 Task: Create in the project AztecTech and in the Backlog issue 'Integrate a new location-based feature into an existing mobile application to enhance user experience and personalization' a child issue 'Data access policy auditing and remediation', and assign it to team member softage.4@softage.net. Create in the project AztecTech and in the Backlog issue 'Develop a new tool for automated testing of web application database performance and scalability' a child issue 'Serverless computing application performance testing and reporting', and assign it to team member softage.1@softage.net
Action: Mouse moved to (188, 56)
Screenshot: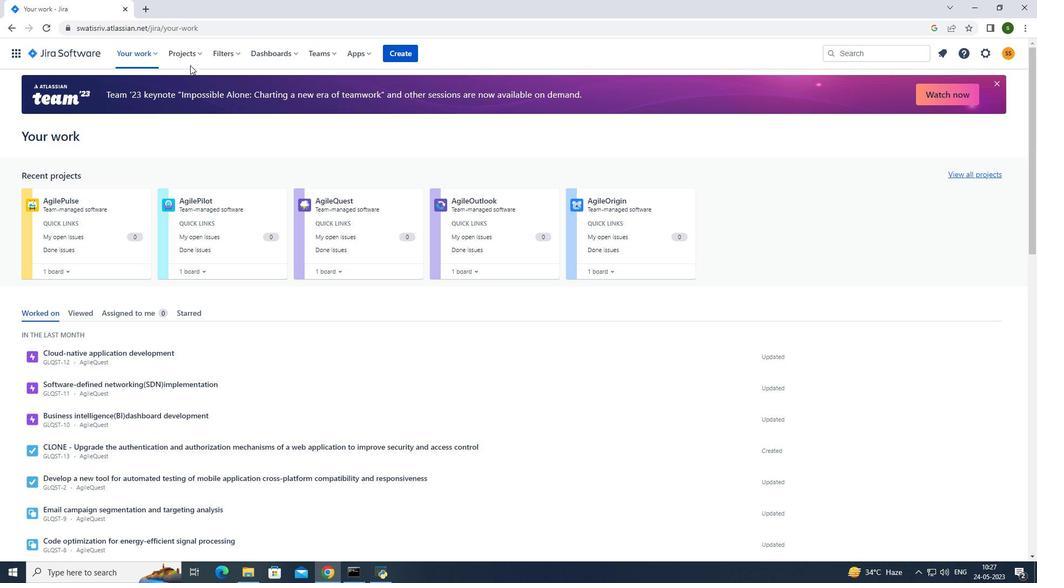 
Action: Mouse pressed left at (188, 56)
Screenshot: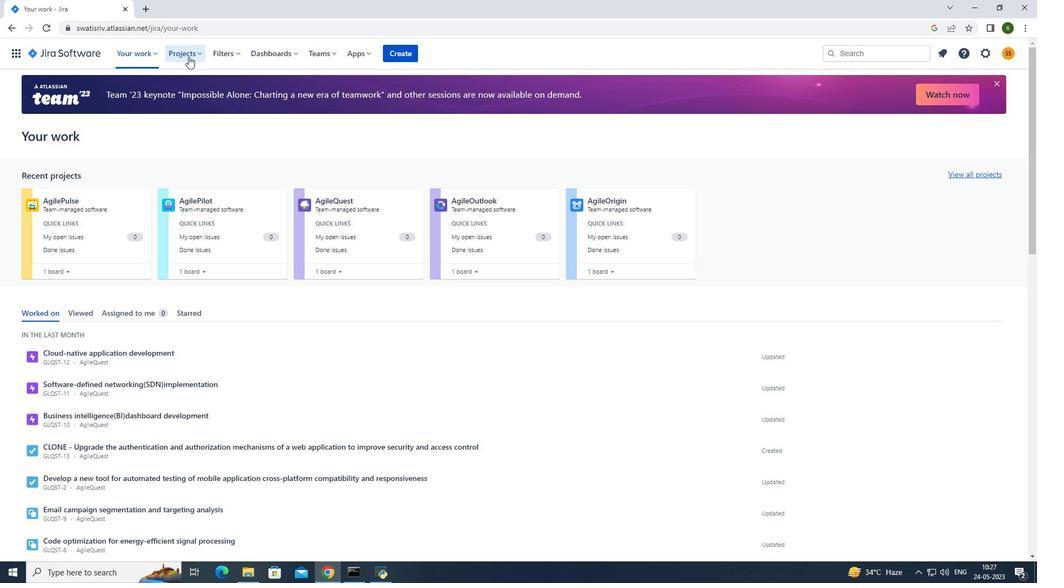 
Action: Mouse moved to (233, 103)
Screenshot: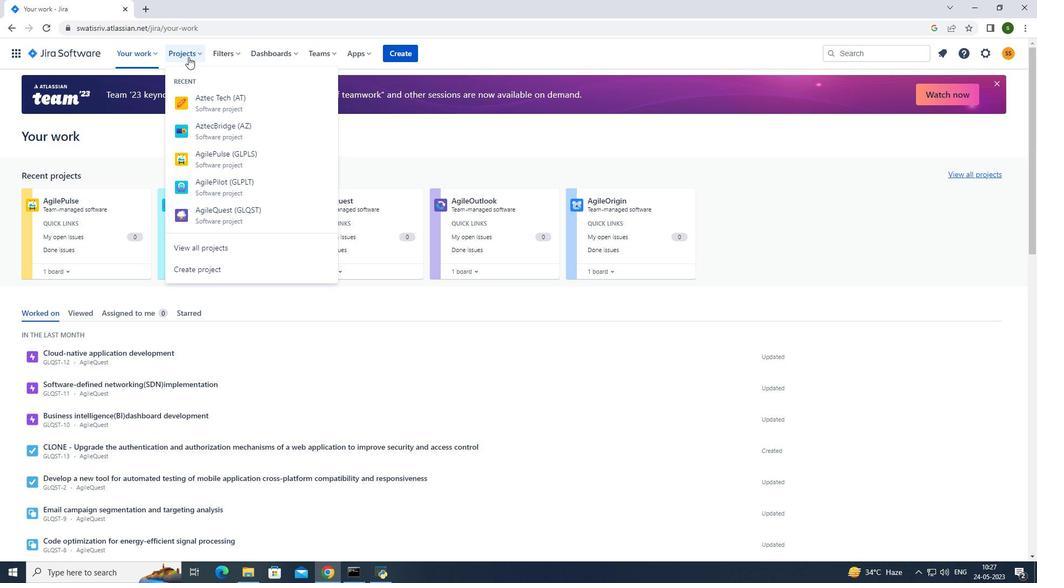 
Action: Mouse pressed left at (233, 103)
Screenshot: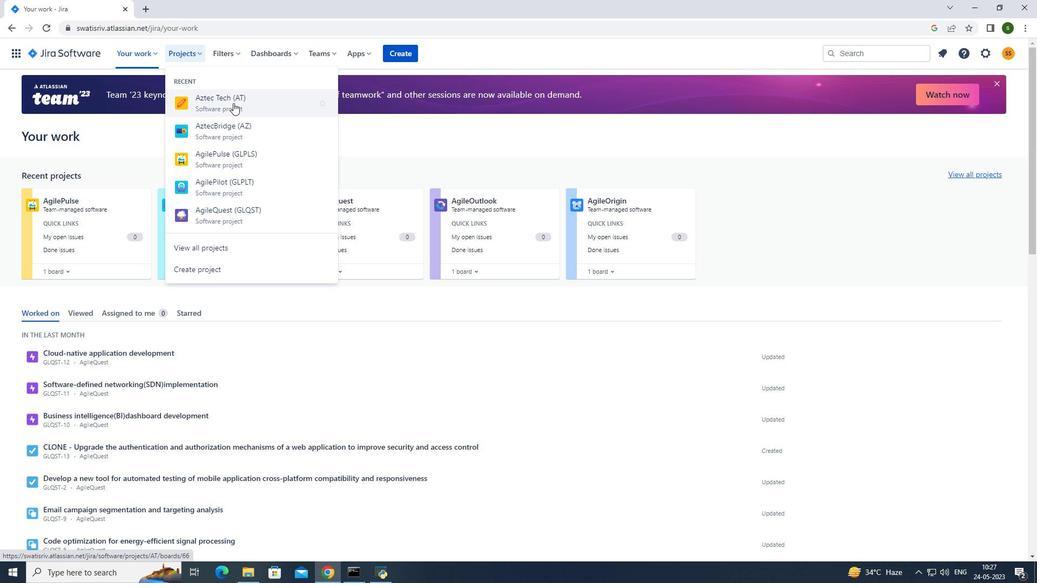 
Action: Mouse moved to (222, 366)
Screenshot: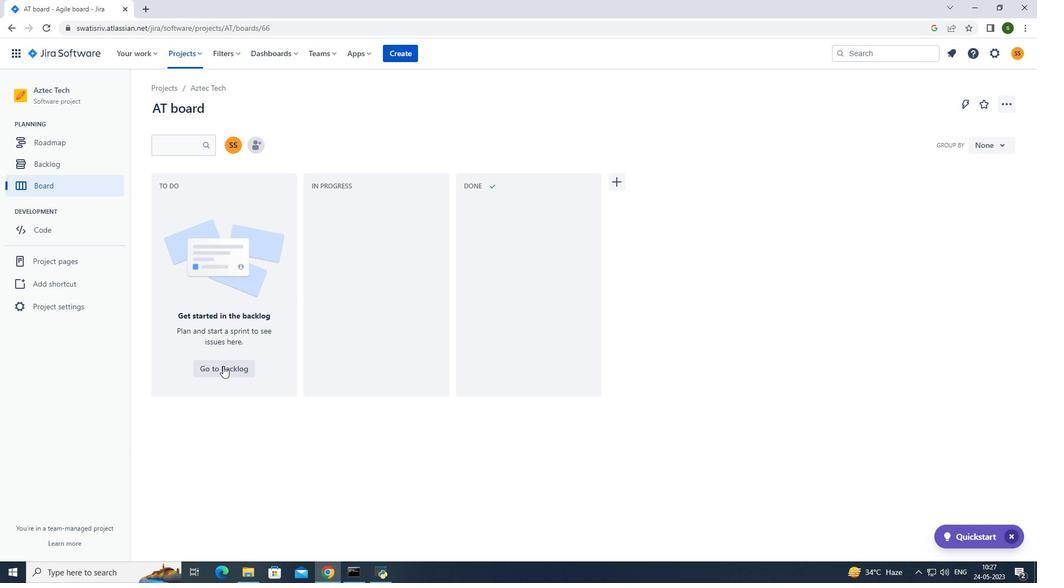 
Action: Mouse pressed left at (222, 366)
Screenshot: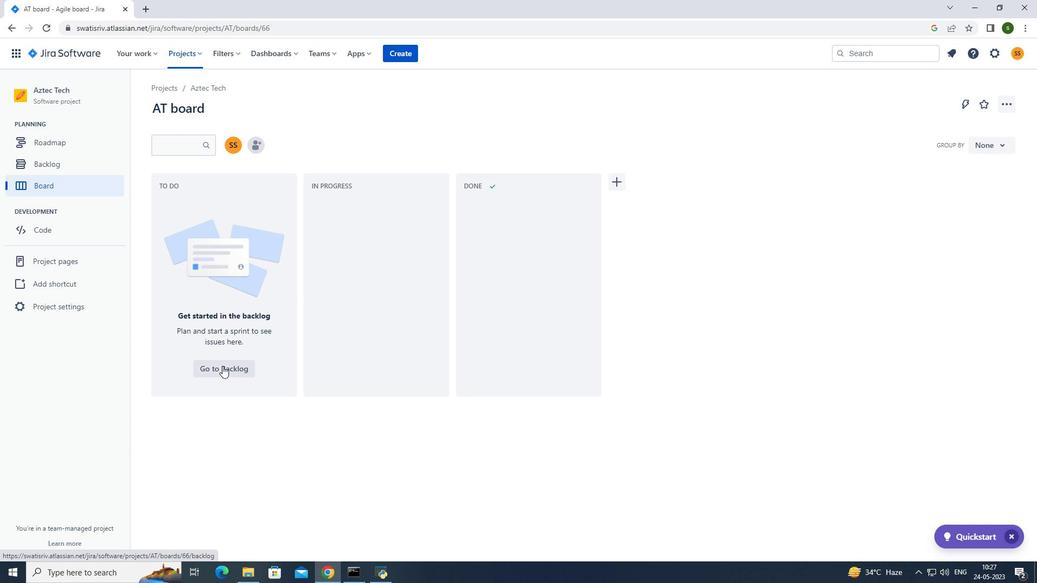 
Action: Mouse moved to (345, 333)
Screenshot: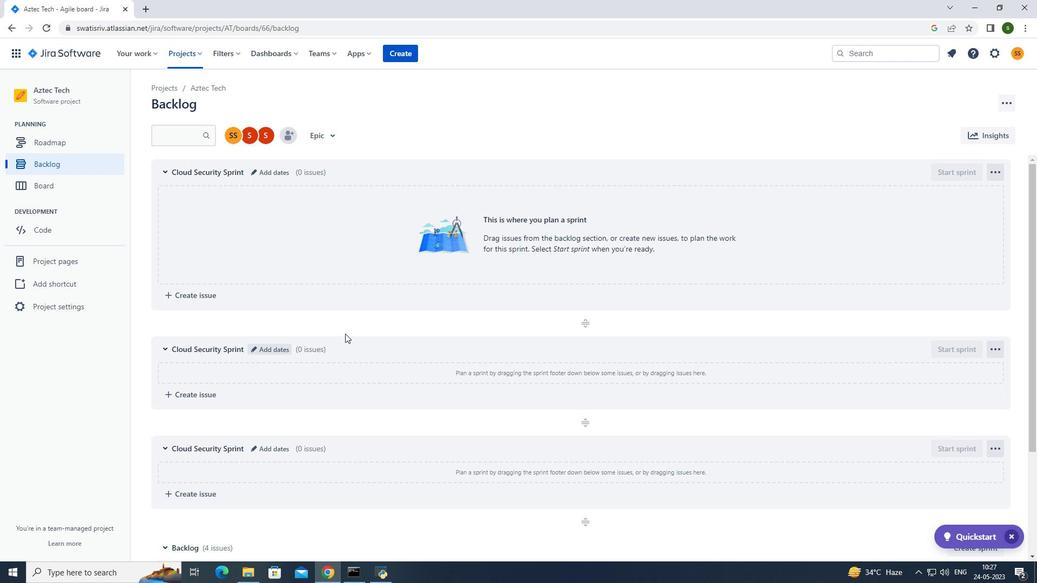 
Action: Mouse scrolled (345, 332) with delta (0, 0)
Screenshot: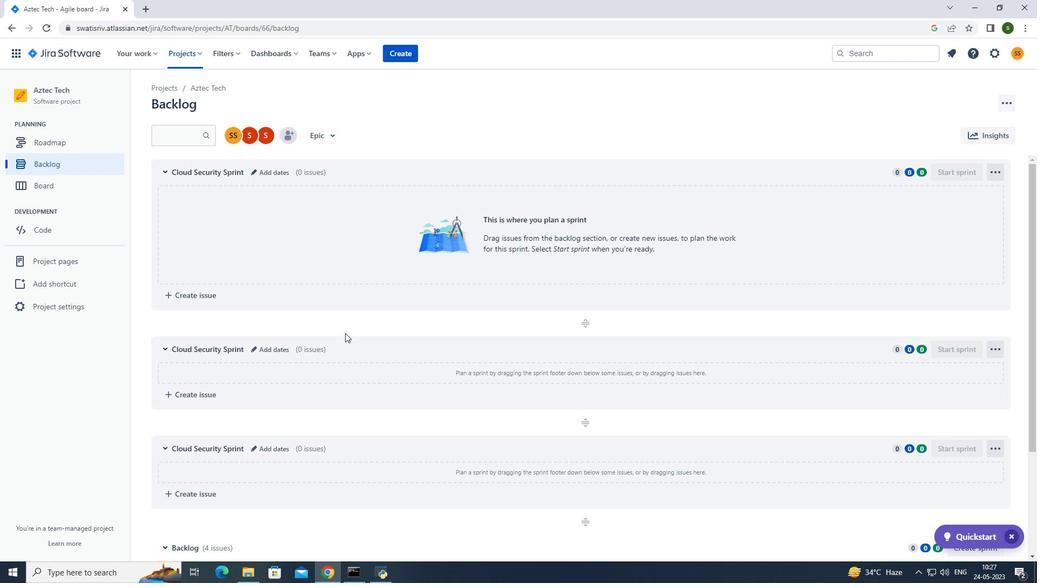 
Action: Mouse scrolled (345, 332) with delta (0, 0)
Screenshot: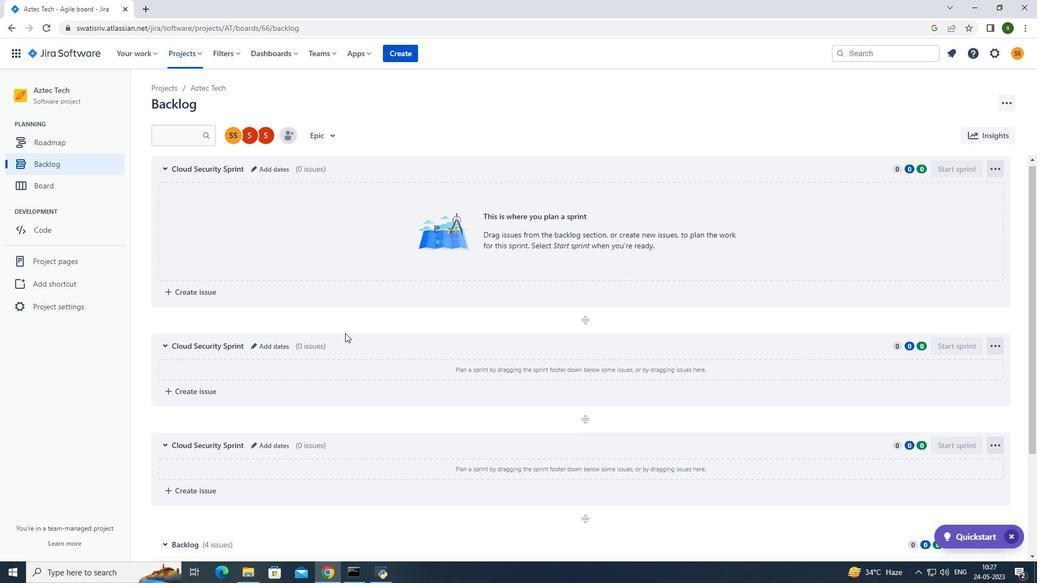 
Action: Mouse scrolled (345, 332) with delta (0, 0)
Screenshot: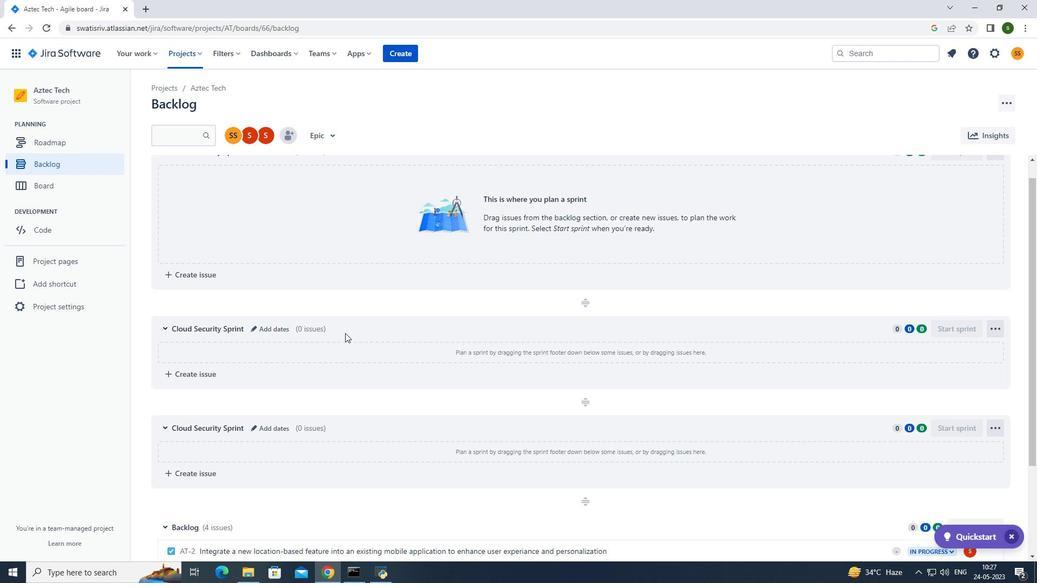 
Action: Mouse scrolled (345, 332) with delta (0, 0)
Screenshot: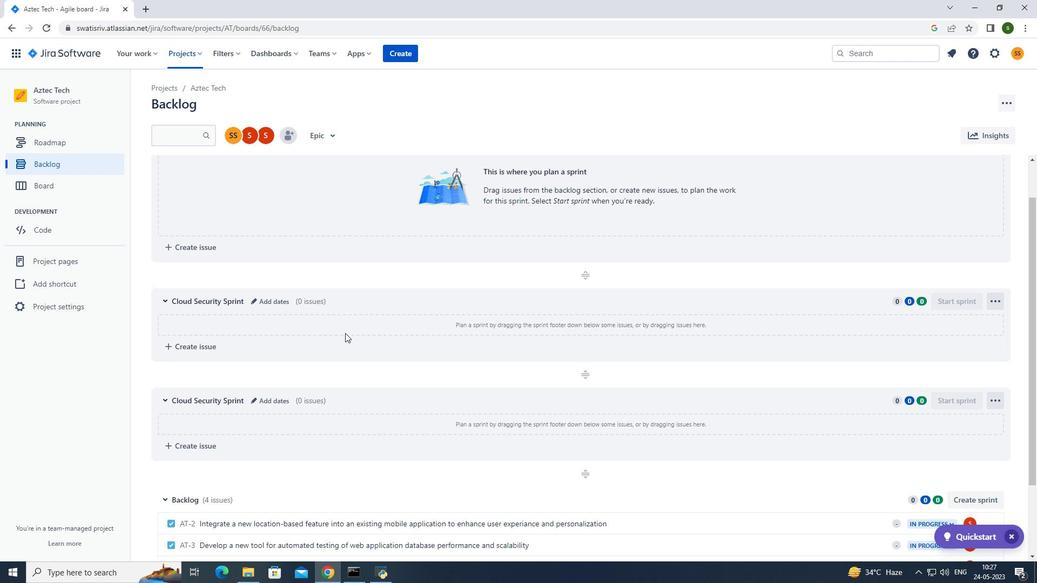 
Action: Mouse scrolled (345, 332) with delta (0, 0)
Screenshot: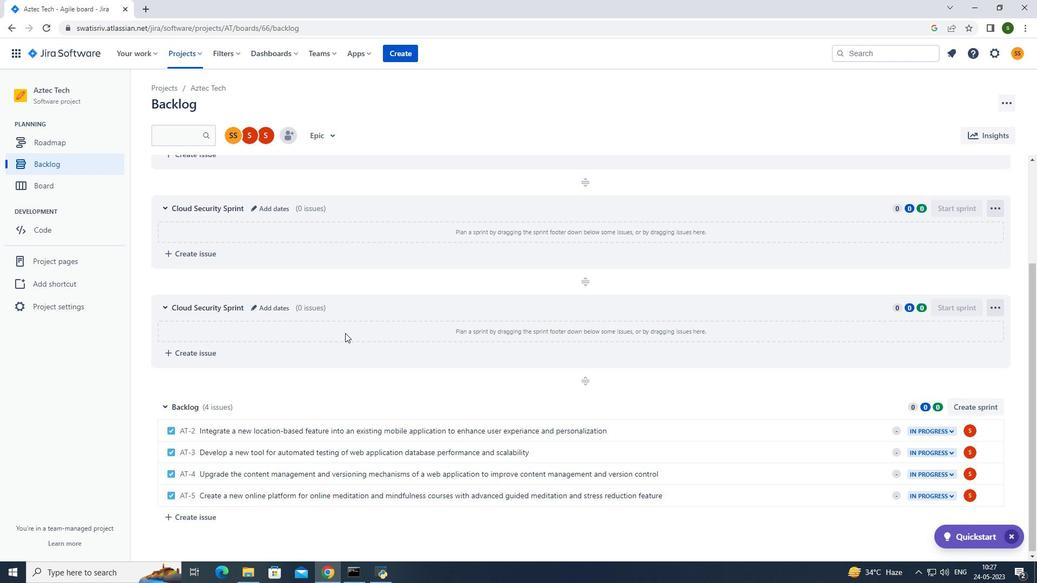 
Action: Mouse scrolled (345, 332) with delta (0, 0)
Screenshot: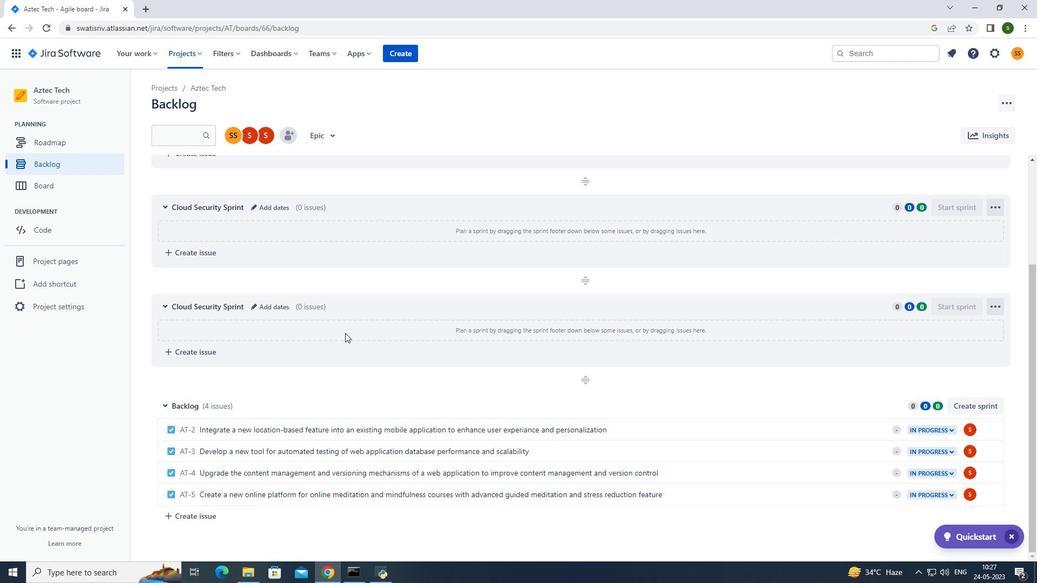 
Action: Mouse scrolled (345, 332) with delta (0, 0)
Screenshot: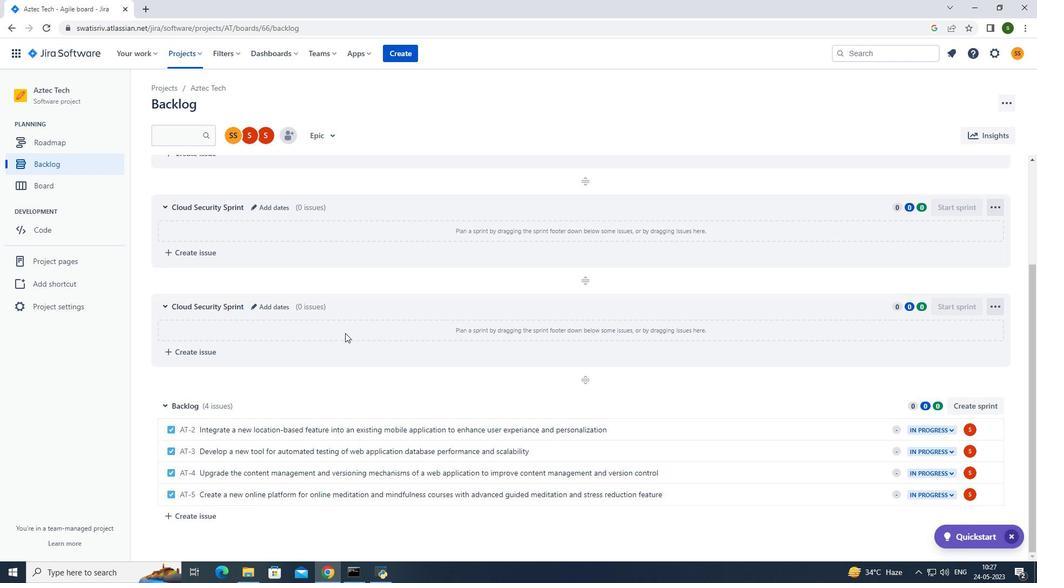 
Action: Mouse scrolled (345, 332) with delta (0, 0)
Screenshot: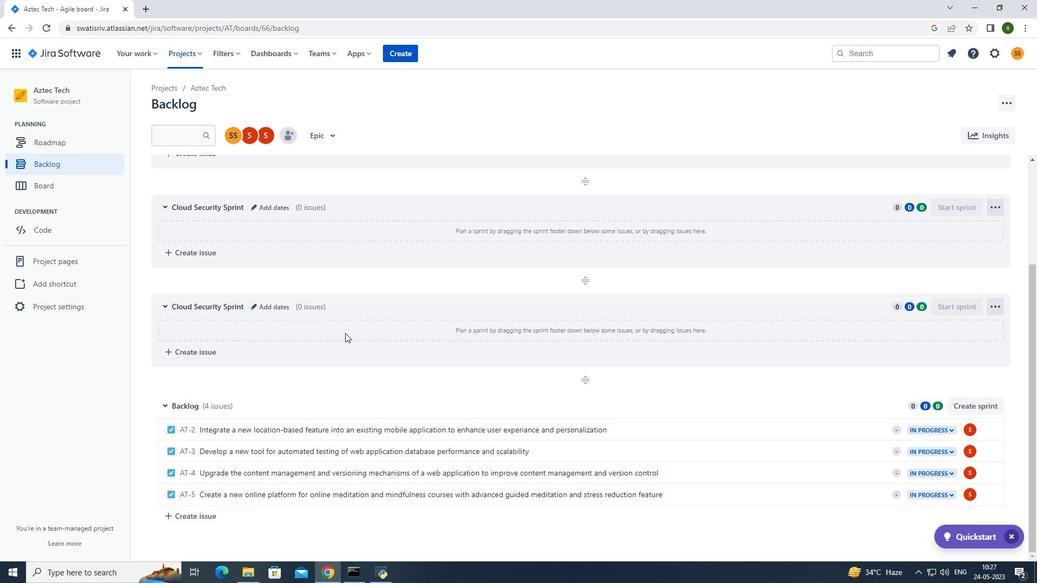 
Action: Mouse moved to (655, 425)
Screenshot: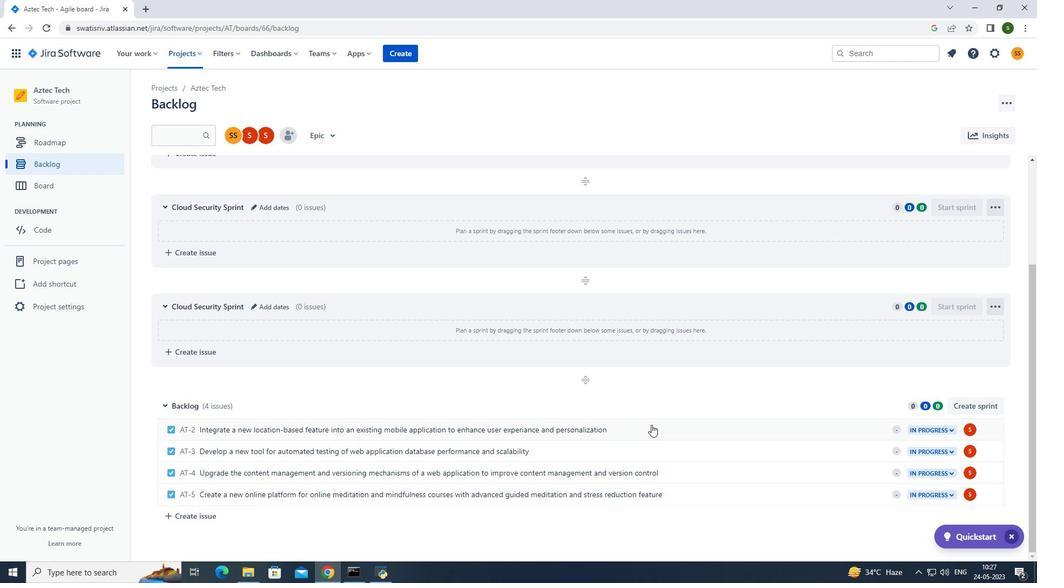 
Action: Mouse pressed left at (655, 425)
Screenshot: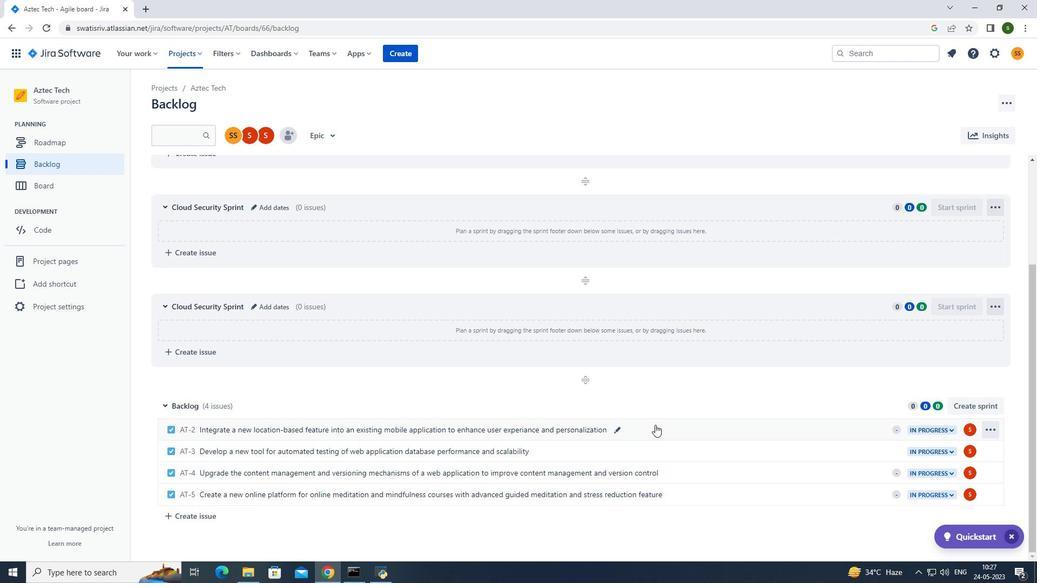
Action: Mouse moved to (847, 263)
Screenshot: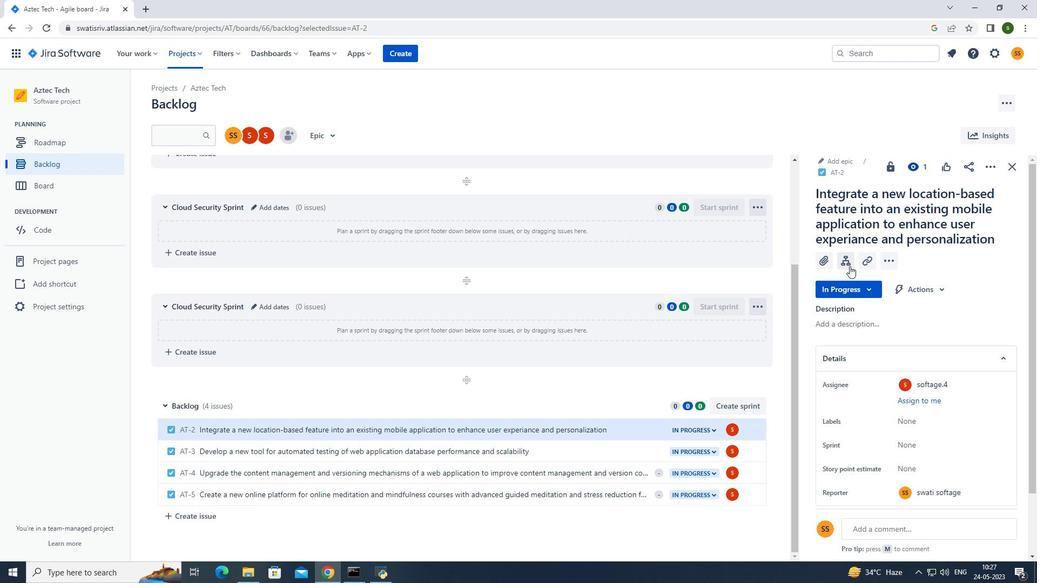 
Action: Mouse pressed left at (847, 263)
Screenshot: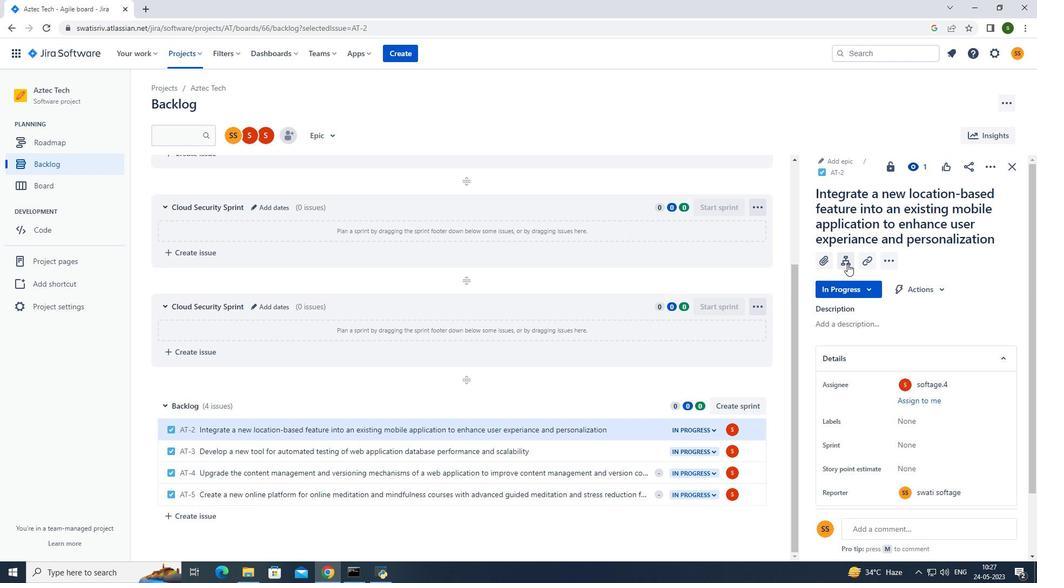 
Action: Mouse moved to (875, 349)
Screenshot: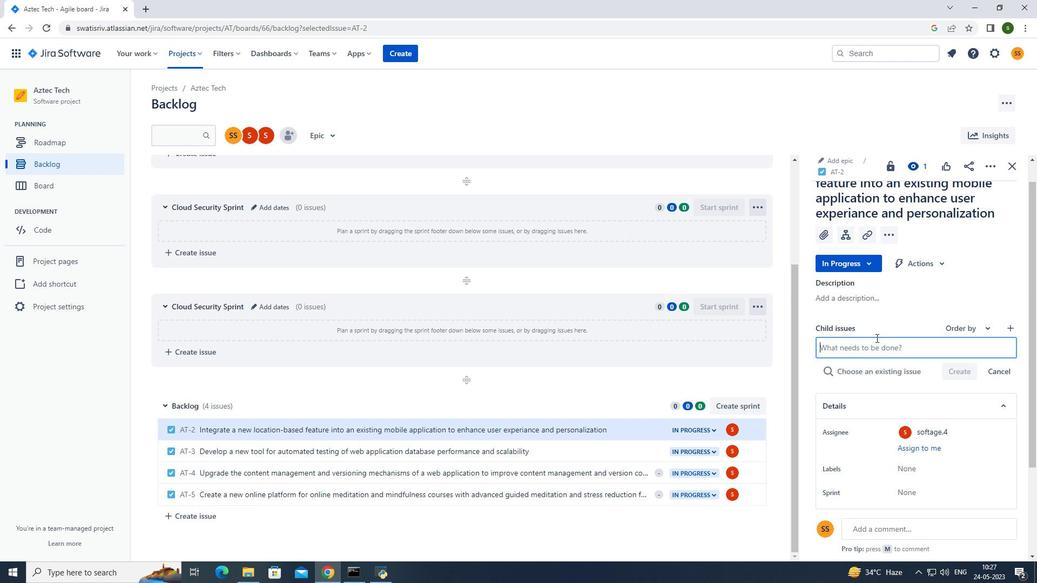 
Action: Mouse pressed left at (875, 349)
Screenshot: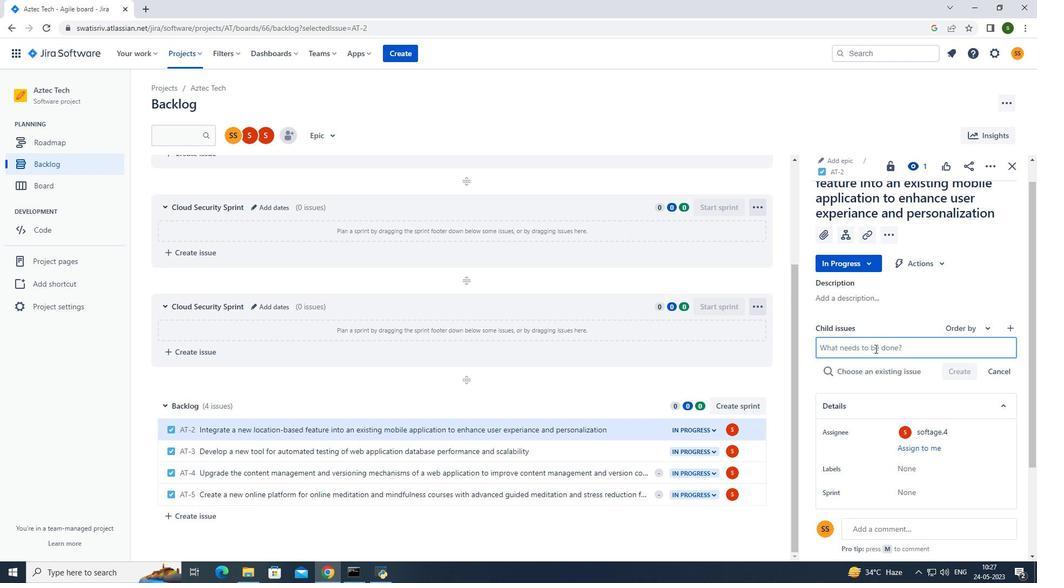 
Action: Key pressed <Key.caps_lock>D<Key.caps_lock>ata<Key.space>access<Key.space>policy<Key.space>auditing<Key.space>and<Key.space>remediation<Key.enter>
Screenshot: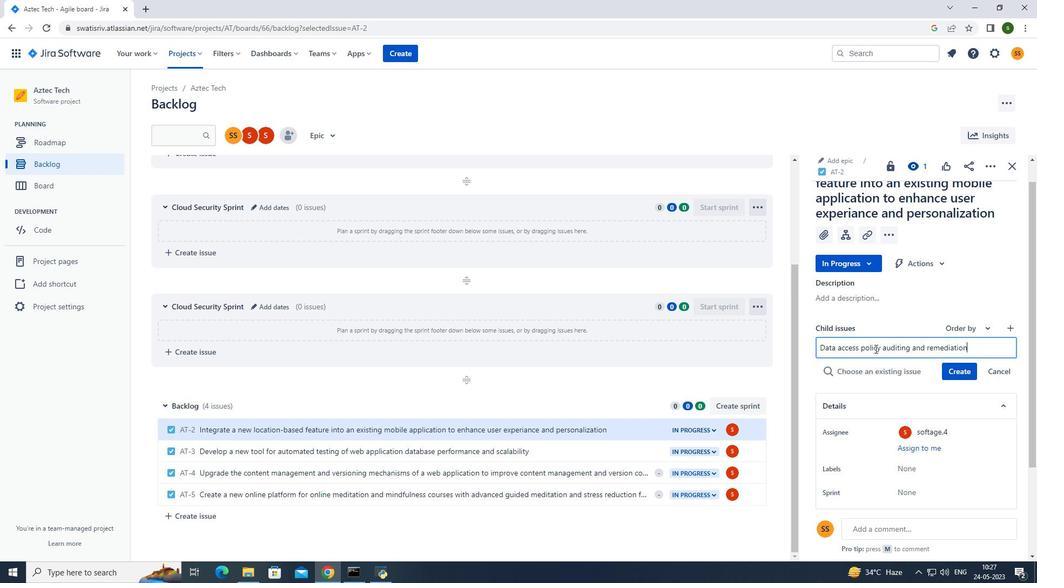 
Action: Mouse moved to (967, 353)
Screenshot: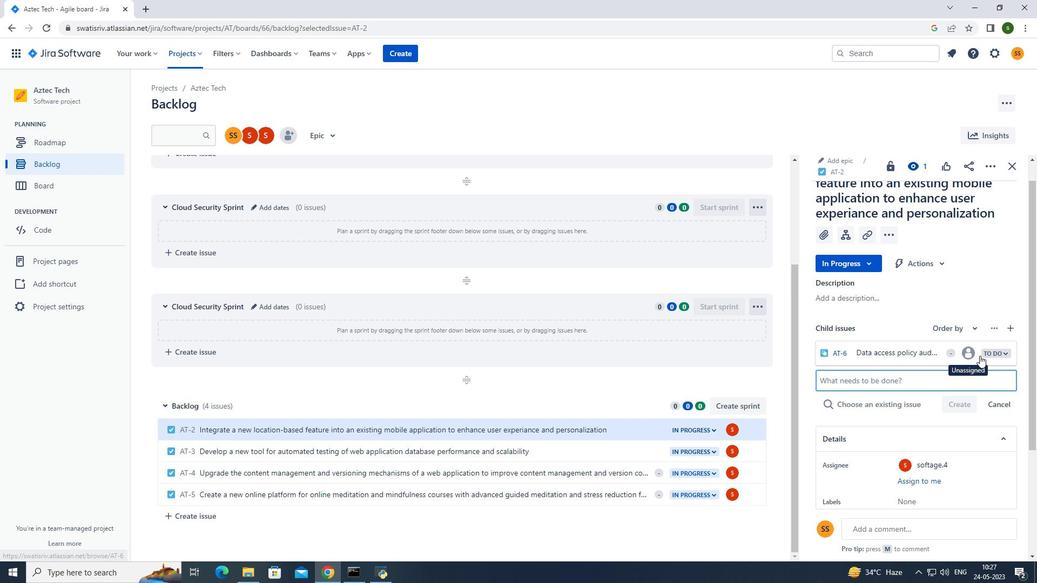 
Action: Mouse pressed left at (967, 353)
Screenshot: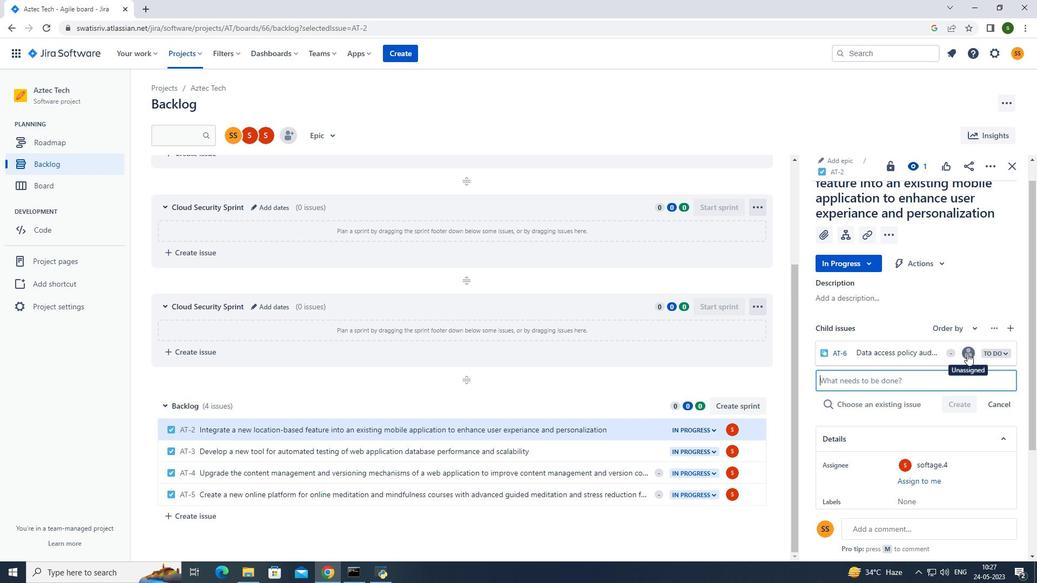 
Action: Mouse moved to (877, 322)
Screenshot: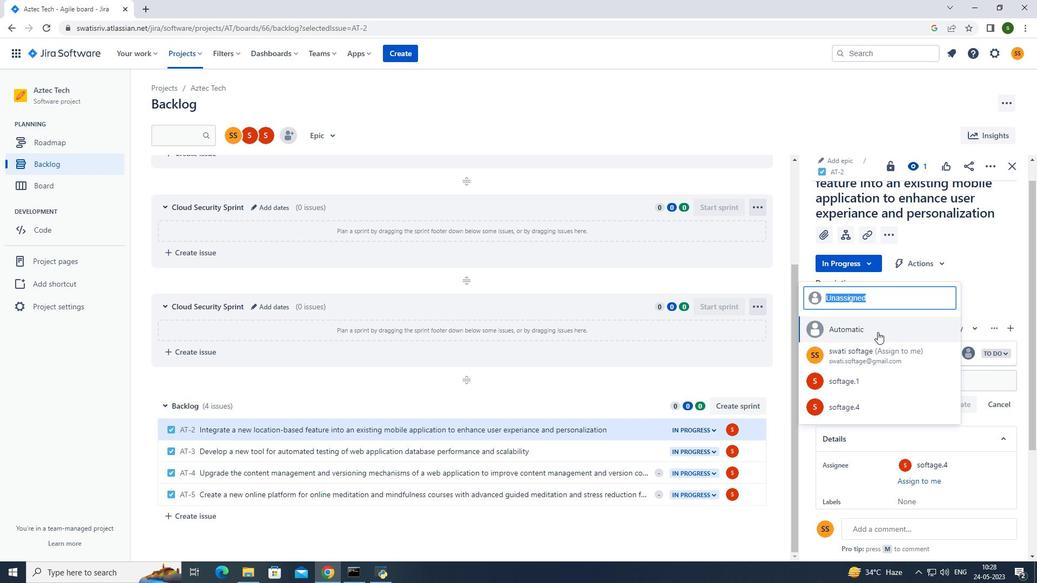 
Action: Key pressed softage.4<Key.shift>@softage.net
Screenshot: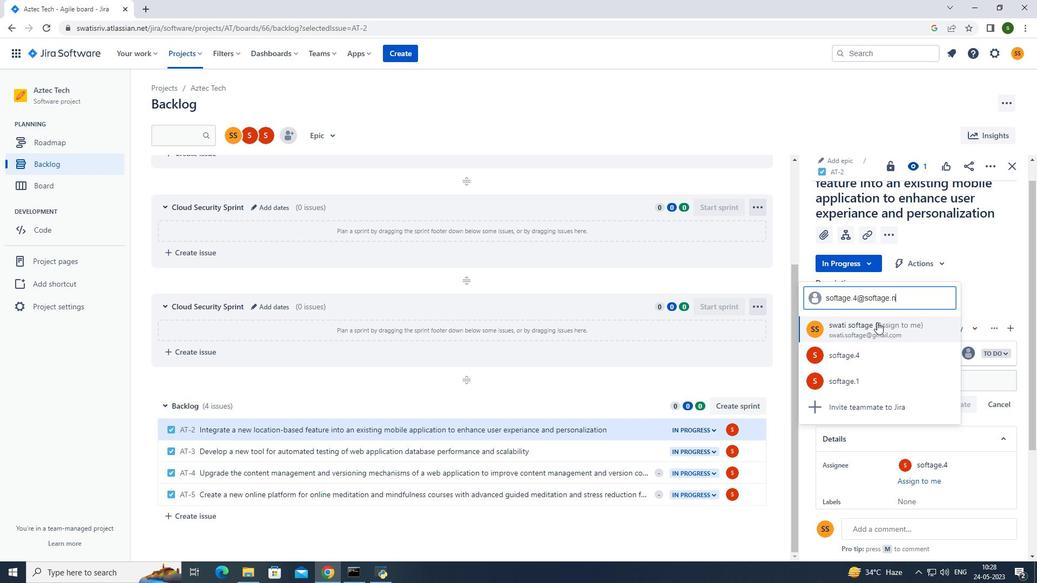 
Action: Mouse moved to (864, 350)
Screenshot: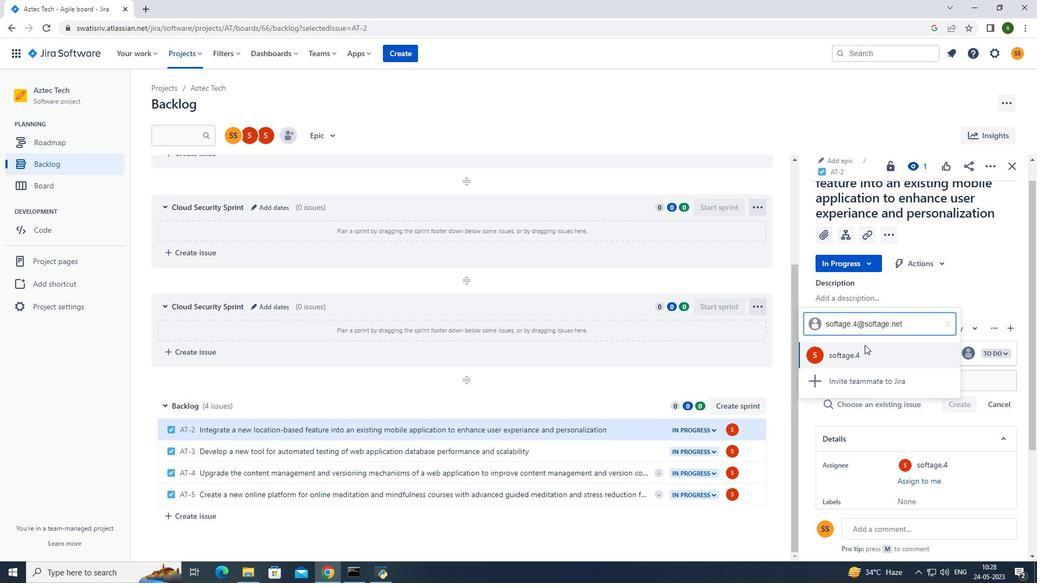 
Action: Mouse pressed left at (864, 350)
Screenshot: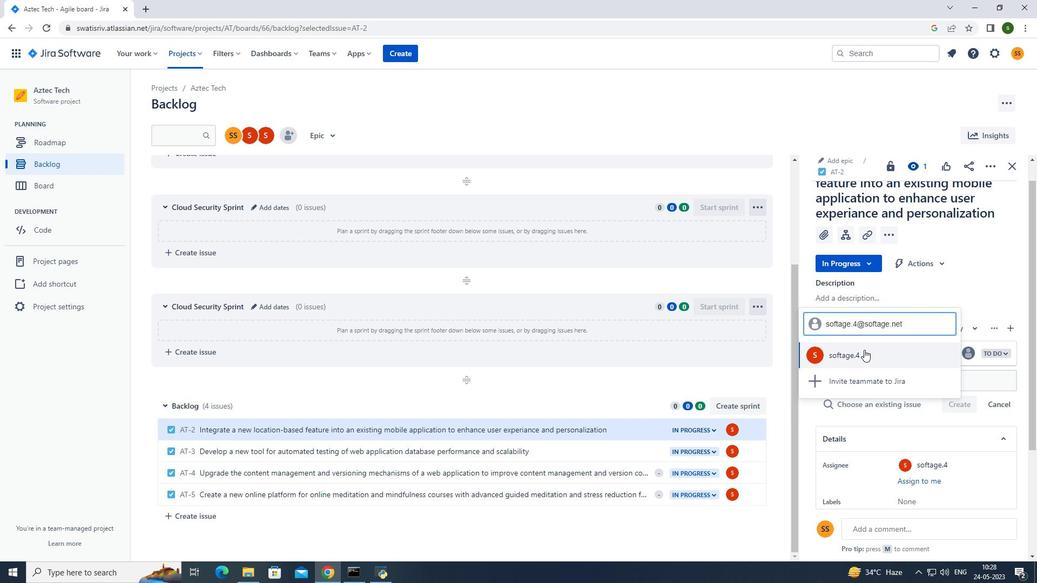 
Action: Mouse moved to (185, 46)
Screenshot: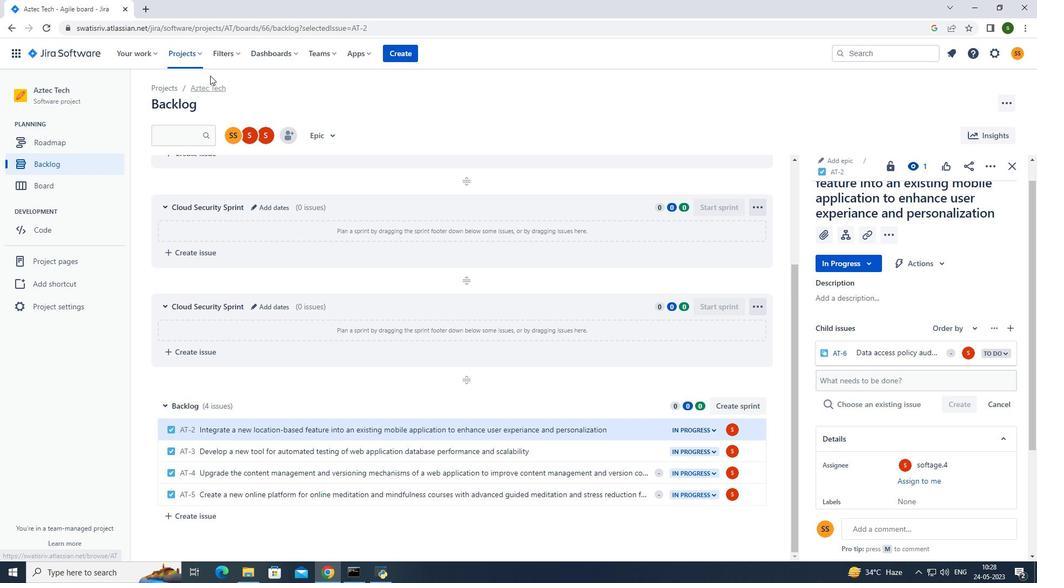 
Action: Mouse pressed left at (185, 46)
Screenshot: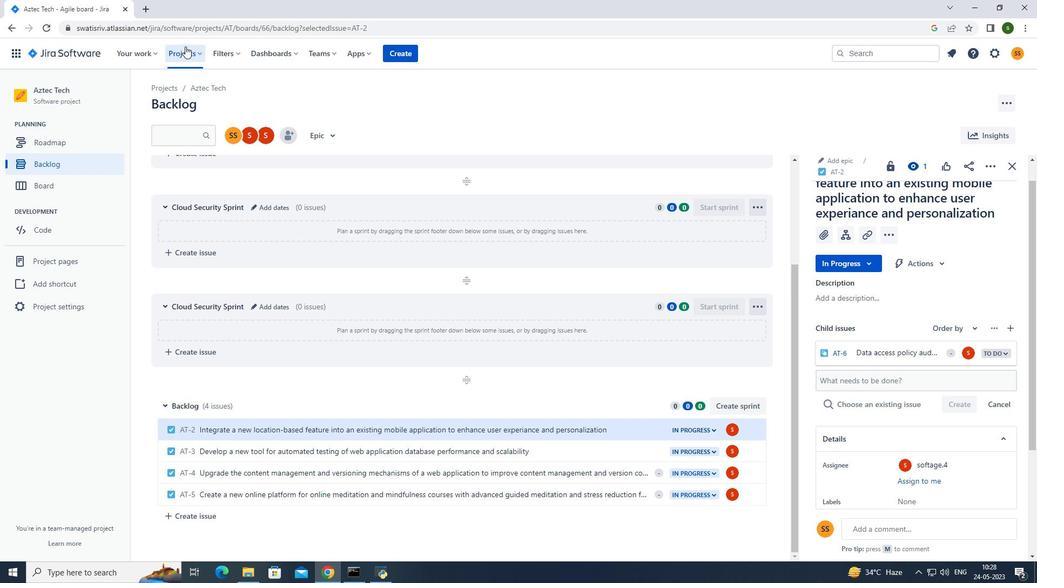 
Action: Mouse moved to (228, 102)
Screenshot: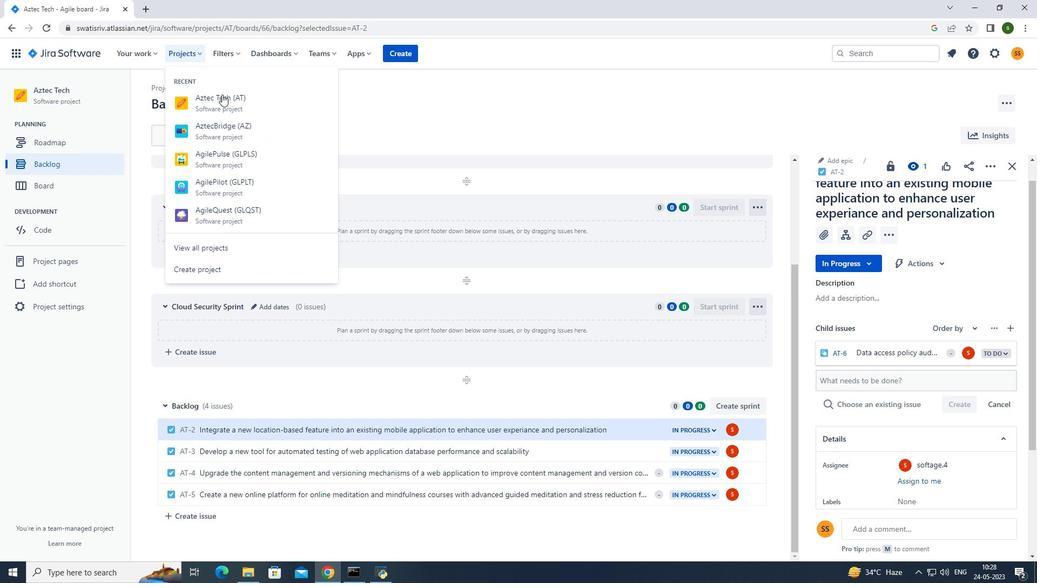 
Action: Mouse pressed left at (228, 102)
Screenshot: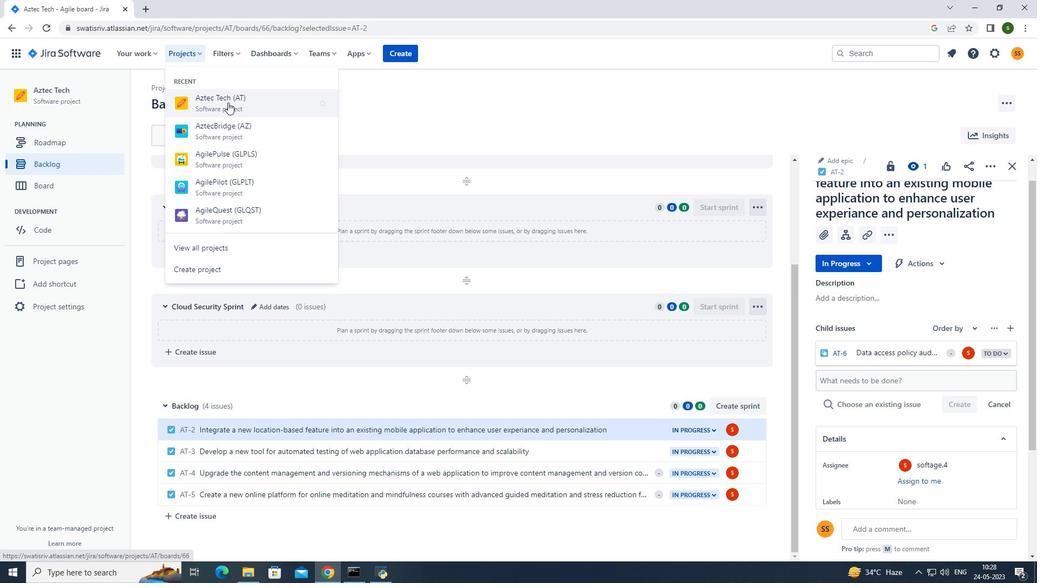 
Action: Mouse moved to (231, 371)
Screenshot: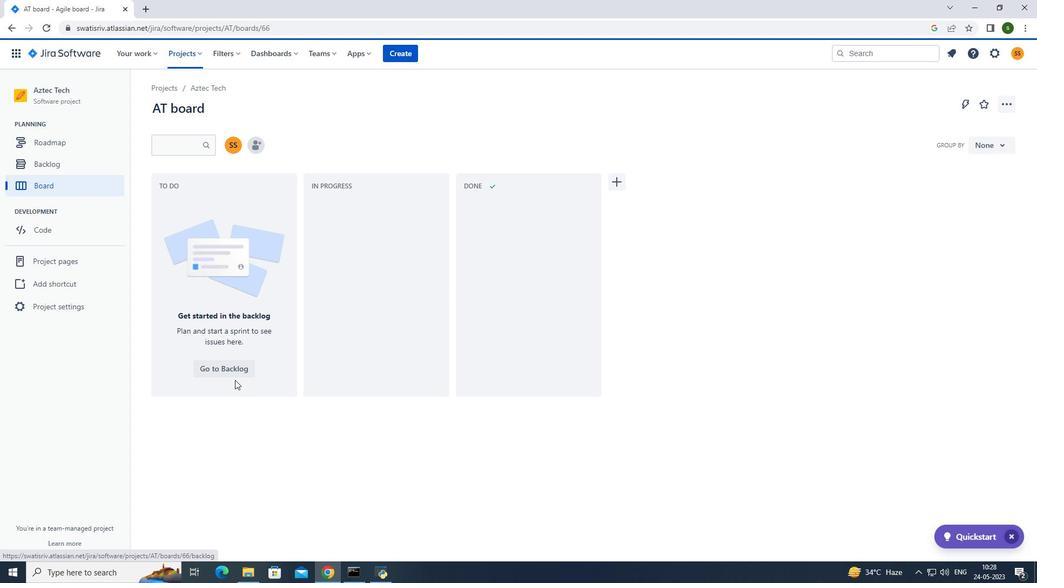 
Action: Mouse pressed left at (231, 371)
Screenshot: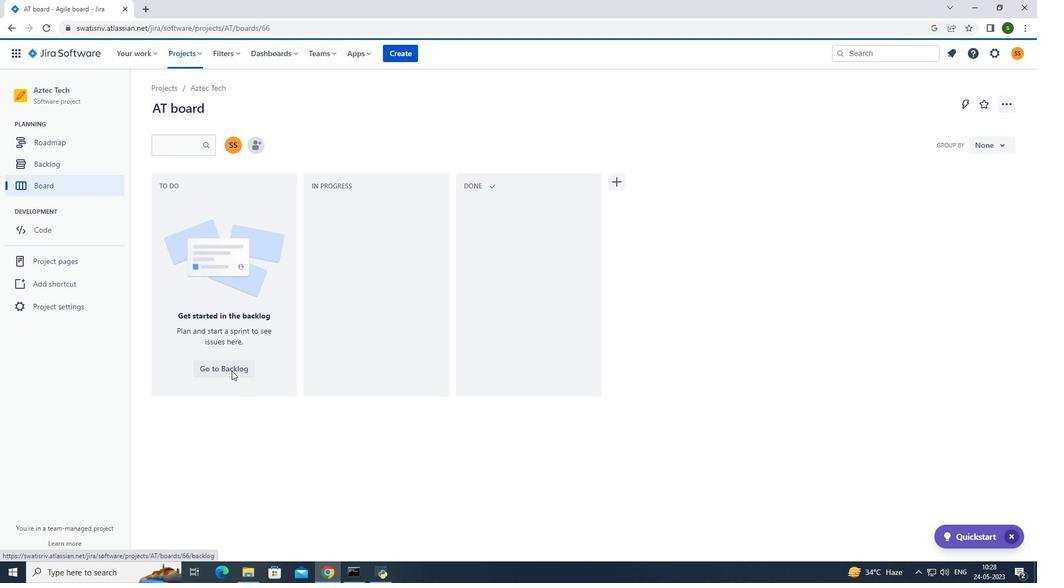 
Action: Mouse moved to (478, 394)
Screenshot: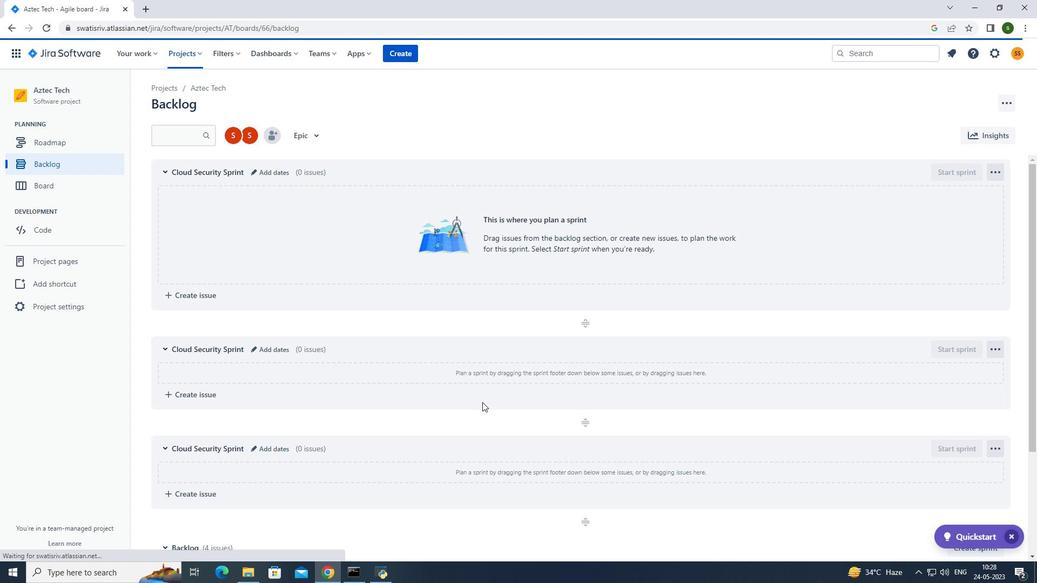 
Action: Mouse scrolled (478, 393) with delta (0, 0)
Screenshot: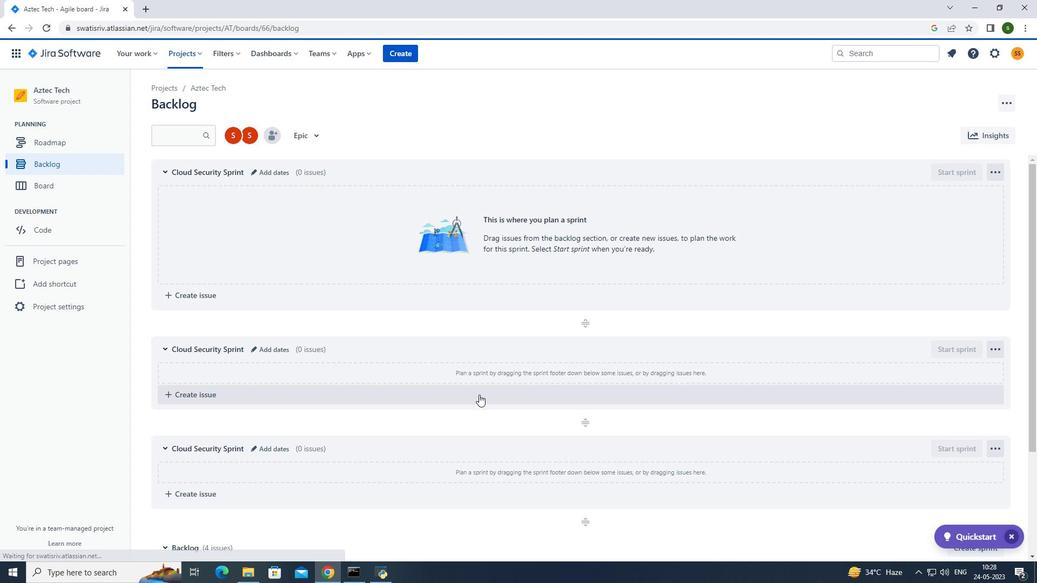 
Action: Mouse scrolled (478, 393) with delta (0, 0)
Screenshot: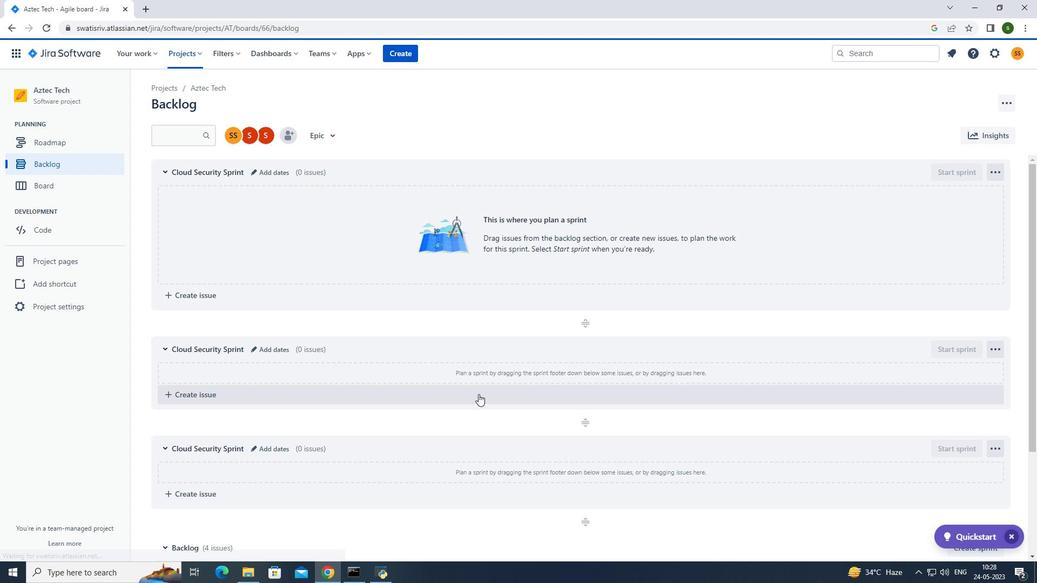 
Action: Mouse scrolled (478, 393) with delta (0, 0)
Screenshot: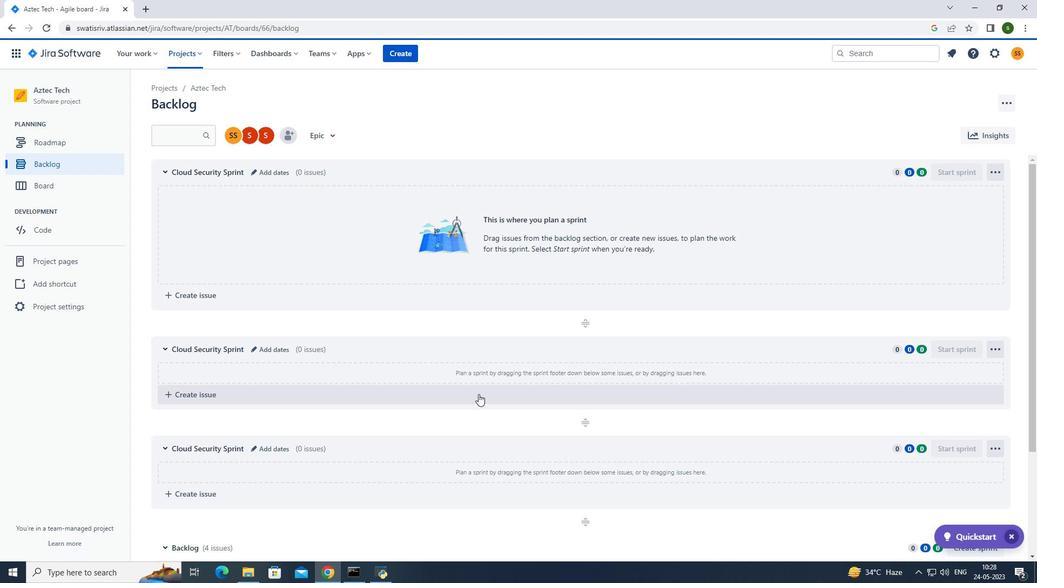 
Action: Mouse moved to (478, 392)
Screenshot: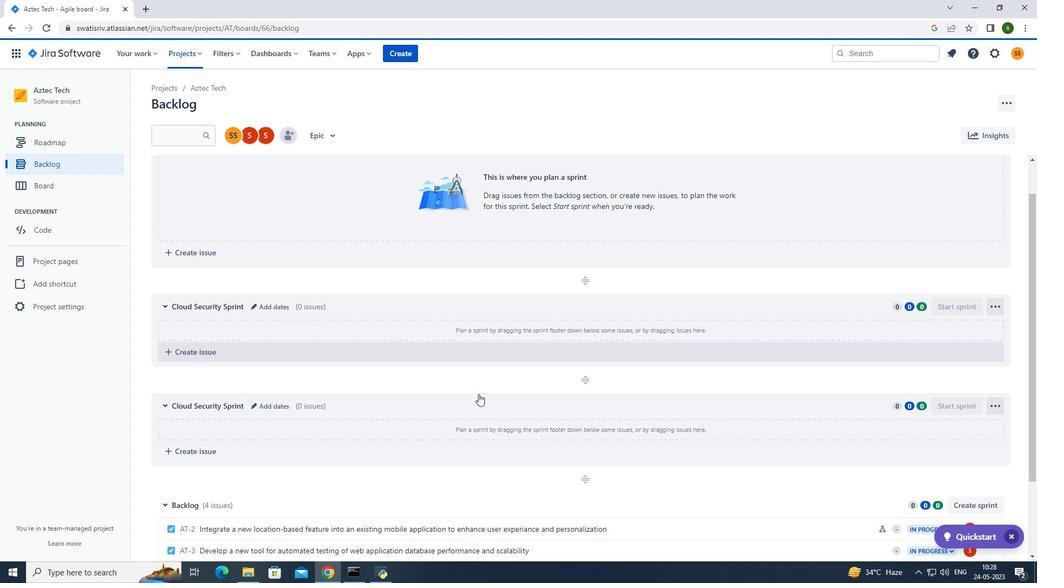 
Action: Mouse scrolled (478, 392) with delta (0, 0)
Screenshot: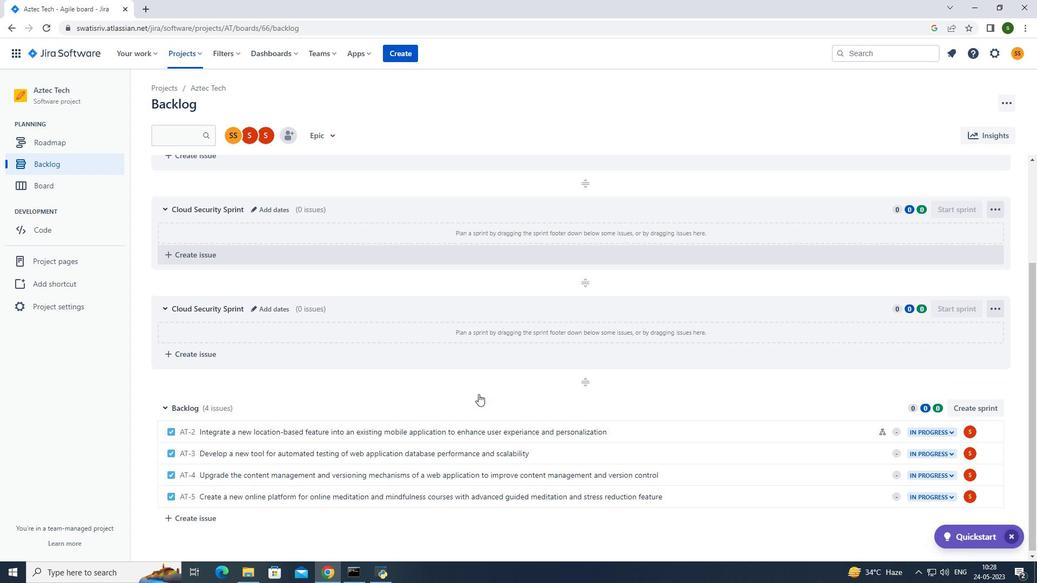 
Action: Mouse scrolled (478, 392) with delta (0, 0)
Screenshot: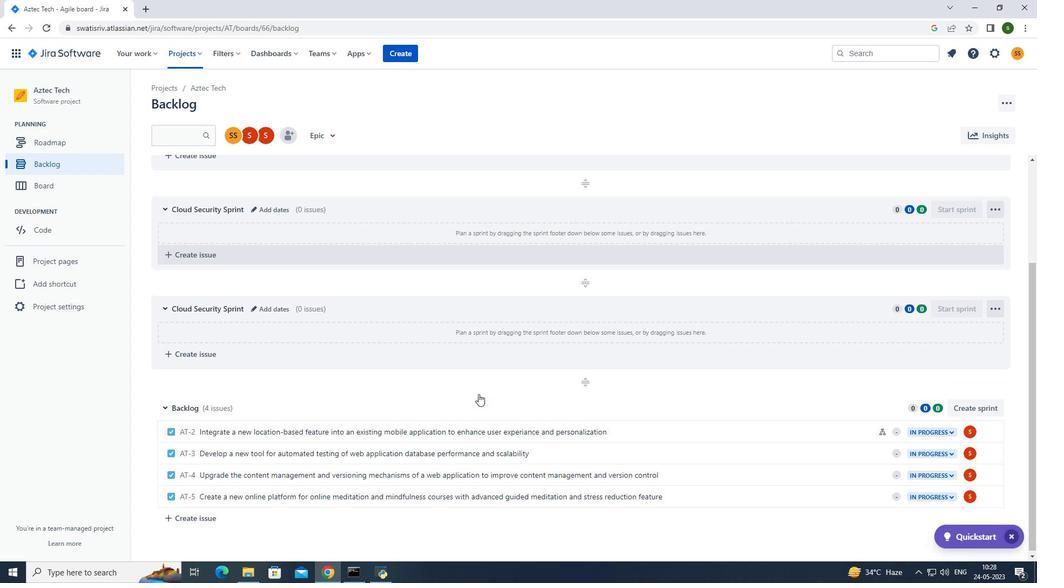 
Action: Mouse scrolled (478, 392) with delta (0, 0)
Screenshot: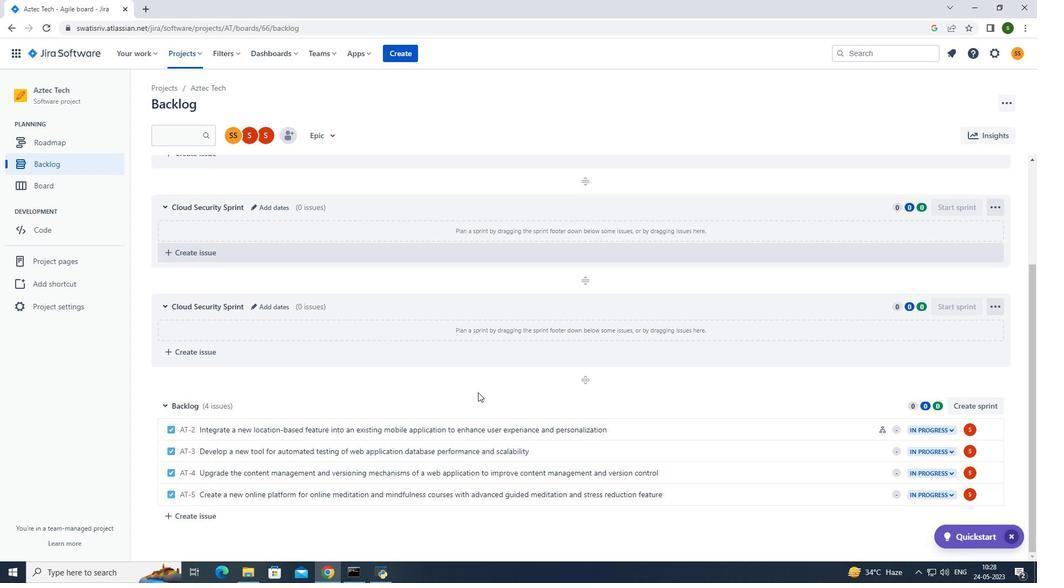 
Action: Mouse moved to (725, 453)
Screenshot: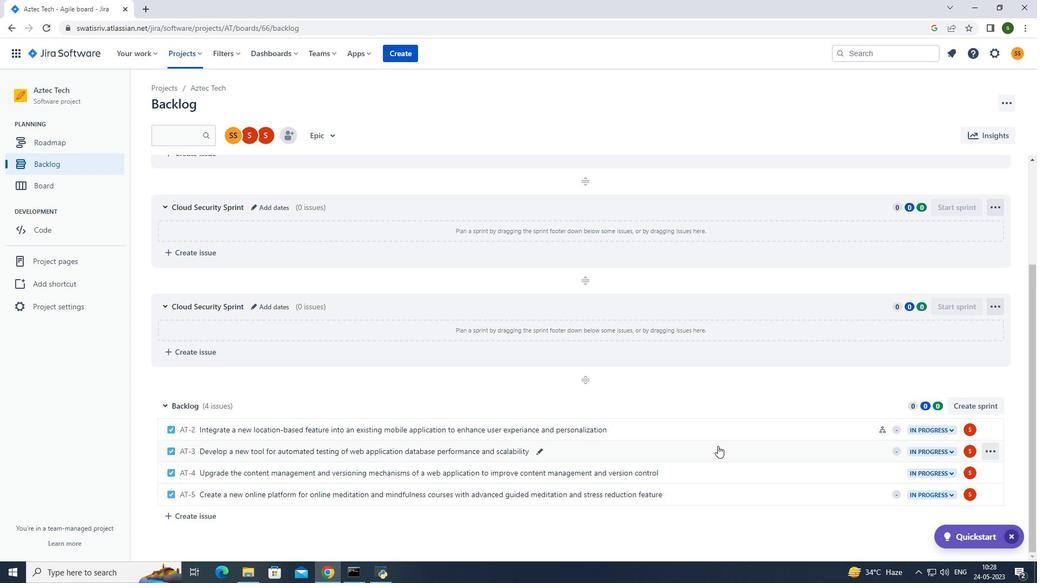 
Action: Mouse pressed left at (725, 453)
Screenshot: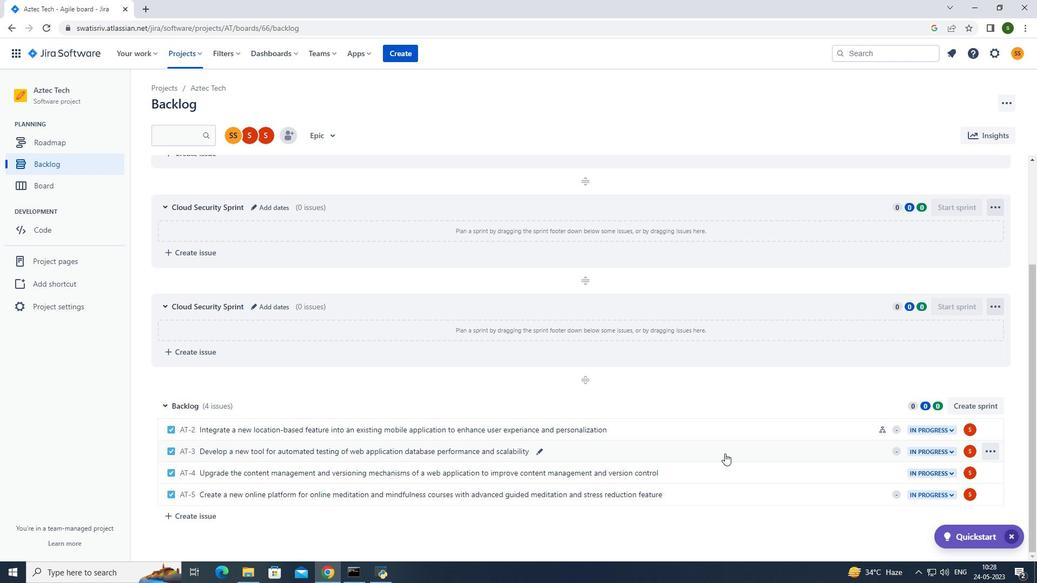 
Action: Mouse moved to (839, 262)
Screenshot: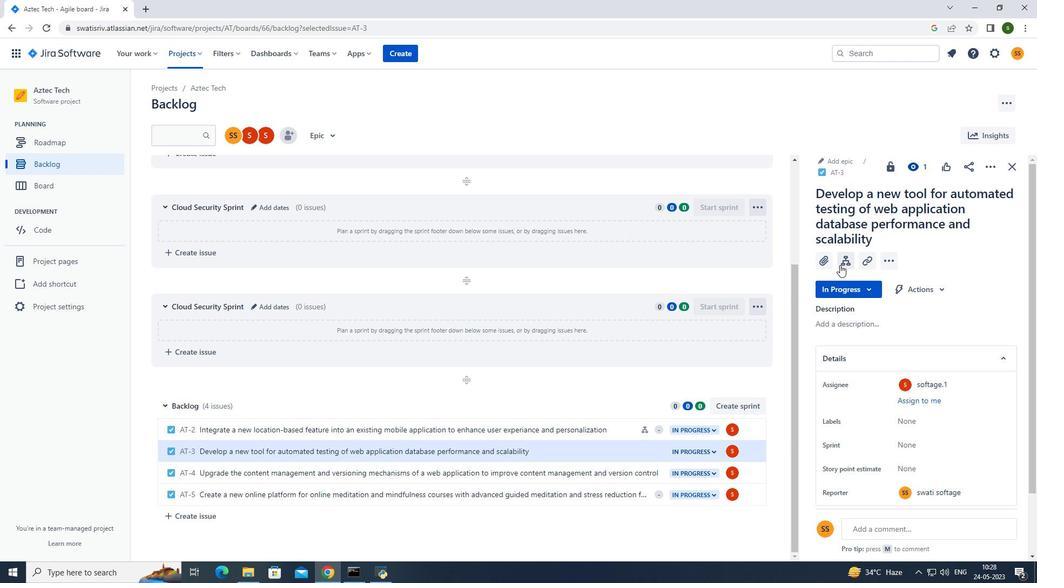
Action: Mouse pressed left at (839, 262)
Screenshot: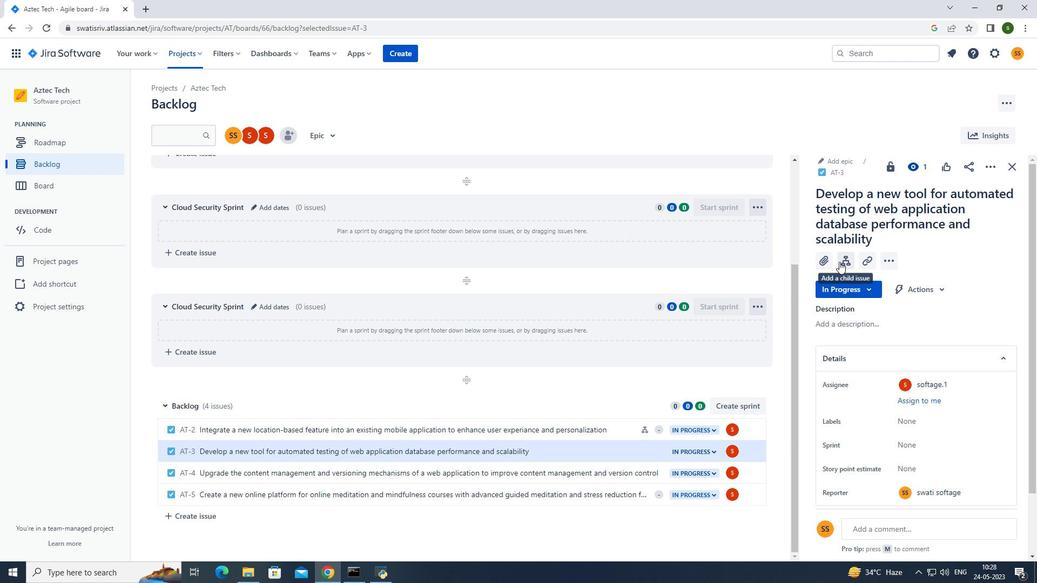 
Action: Mouse moved to (871, 352)
Screenshot: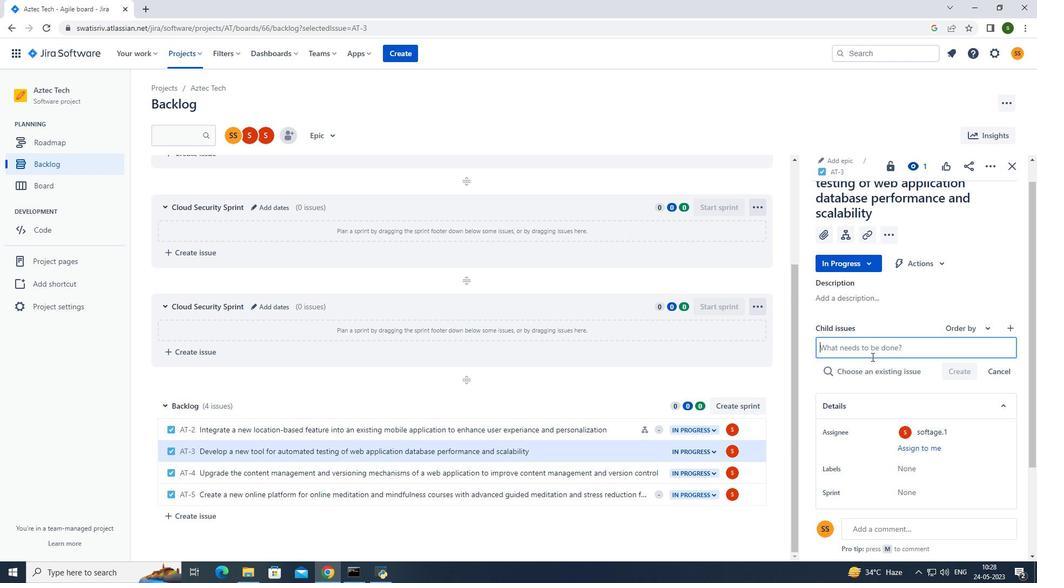 
Action: Mouse pressed left at (871, 352)
Screenshot: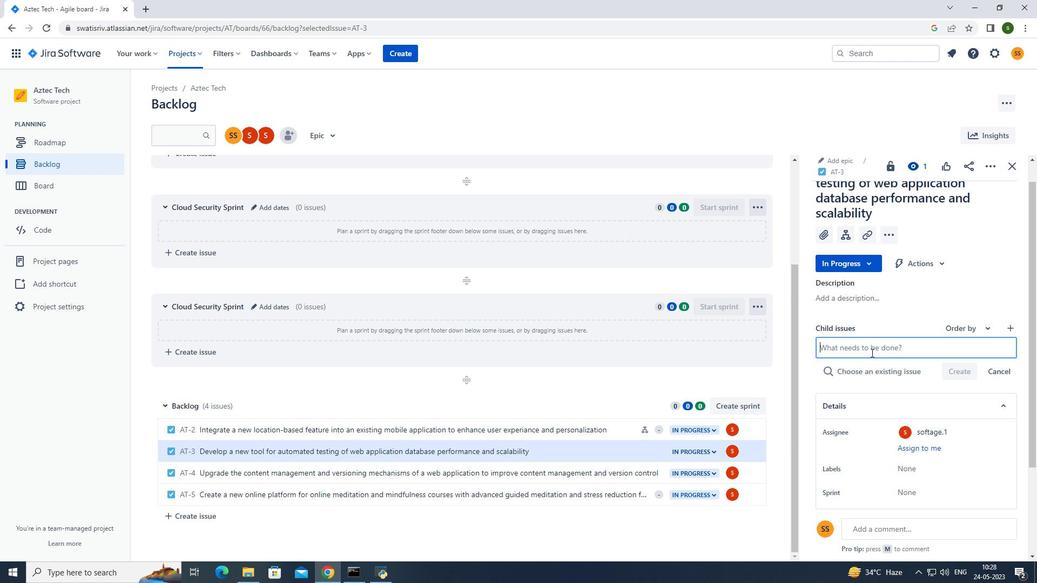 
Action: Key pressed <Key.caps_lock>S<Key.caps_lock>erverless<Key.space>computing<Key.space>application<Key.space>performance<Key.space>testing<Key.space>and<Key.space>reporting<Key.enter>
Screenshot: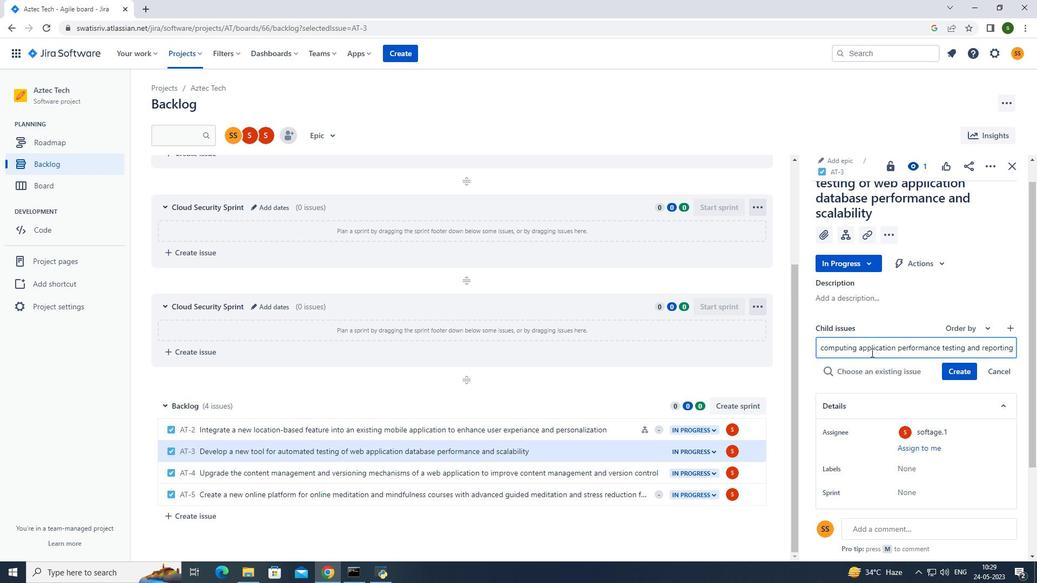 
Action: Mouse moved to (966, 353)
Screenshot: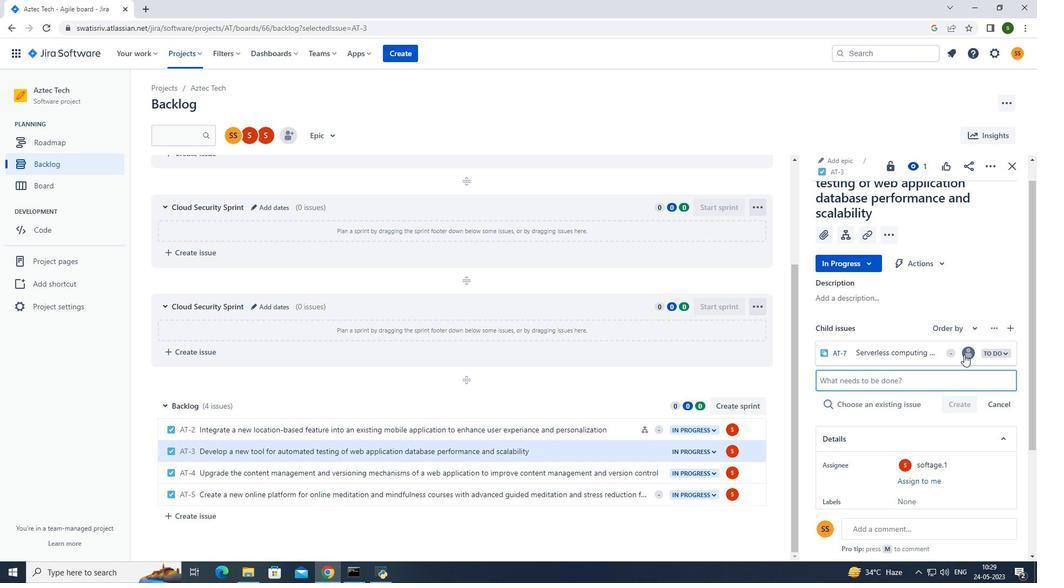 
Action: Mouse pressed left at (966, 353)
Screenshot: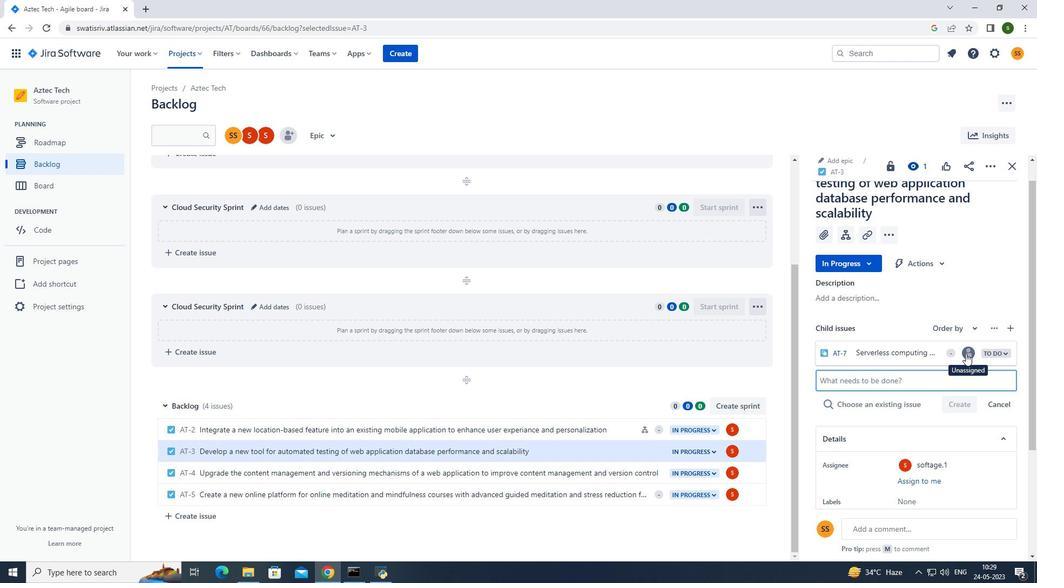 
Action: Mouse moved to (876, 298)
Screenshot: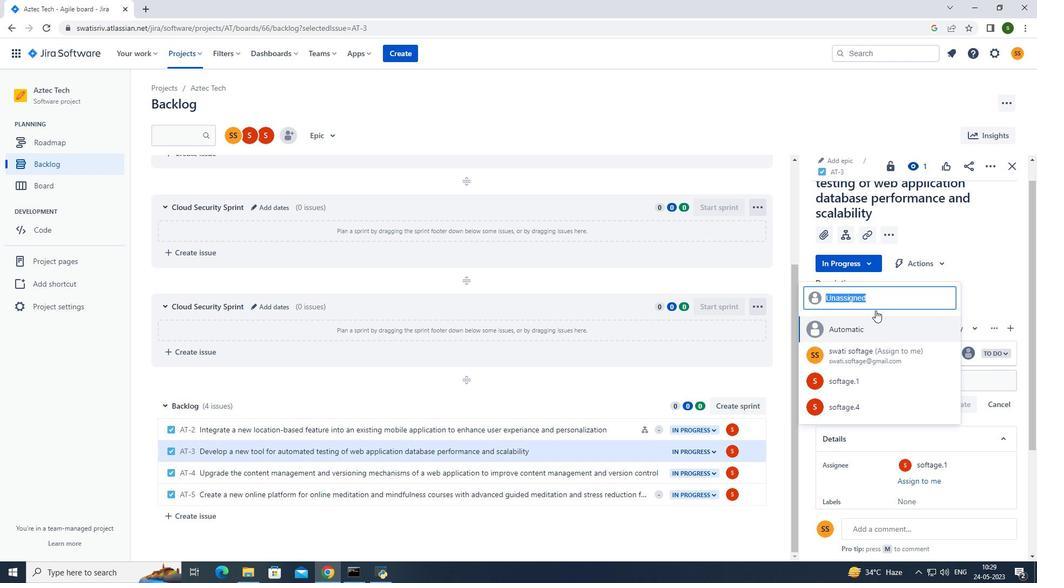 
Action: Key pressed softage.1<Key.shift>@softage.net
Screenshot: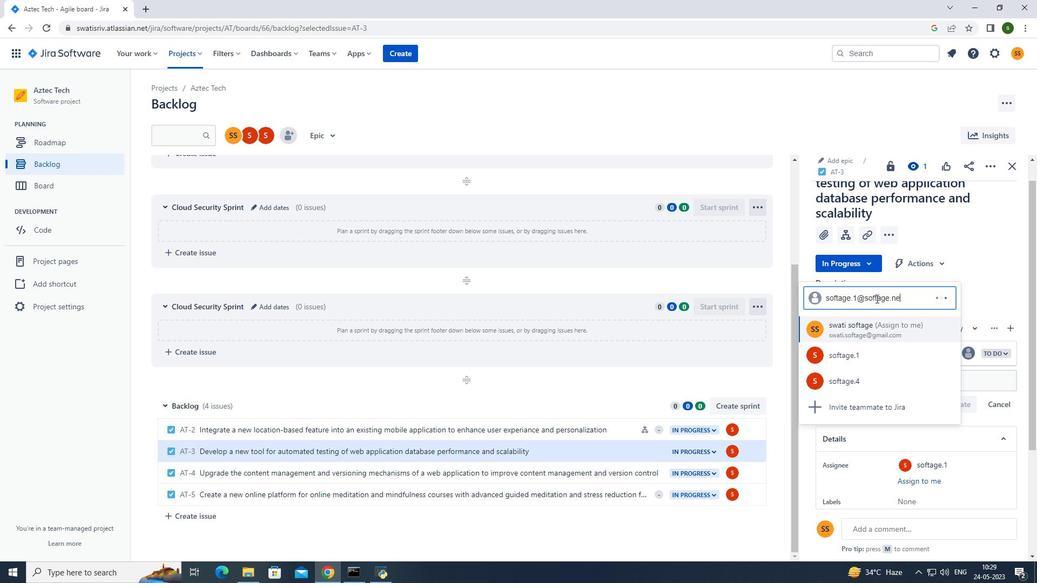 
Action: Mouse moved to (857, 352)
Screenshot: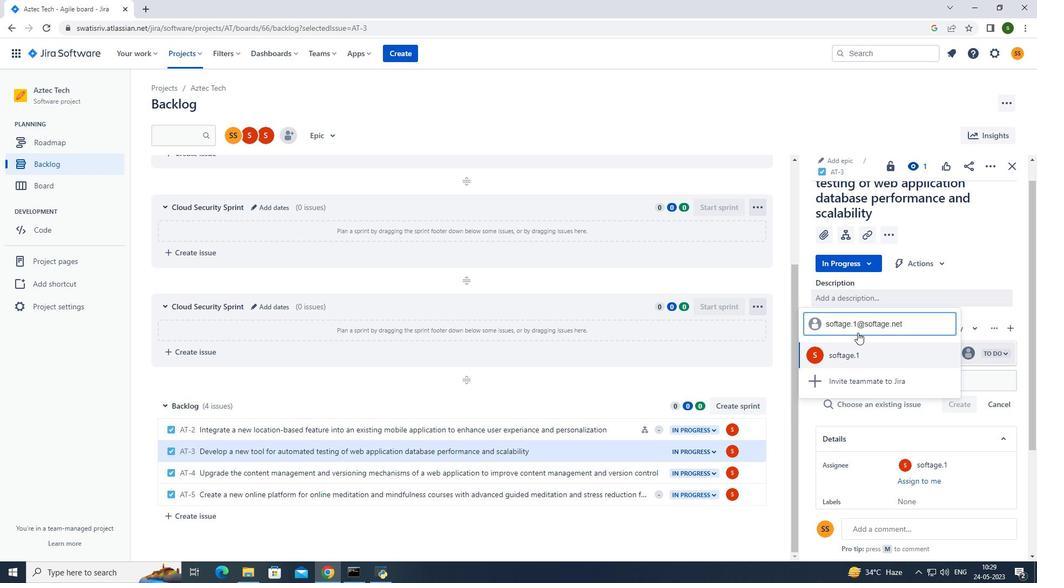 
Action: Mouse pressed left at (857, 352)
Screenshot: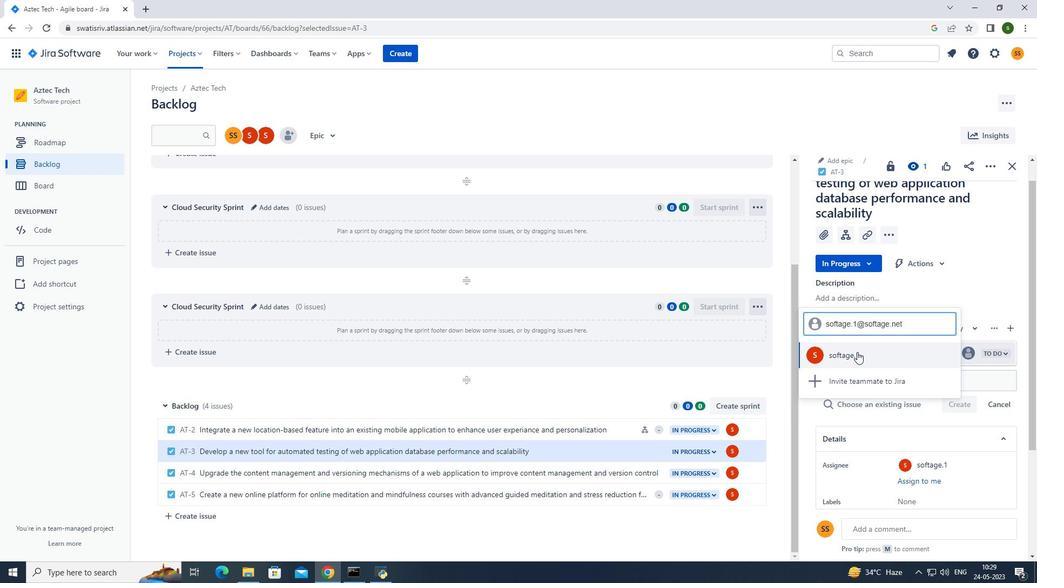 
Action: Mouse moved to (772, 375)
Screenshot: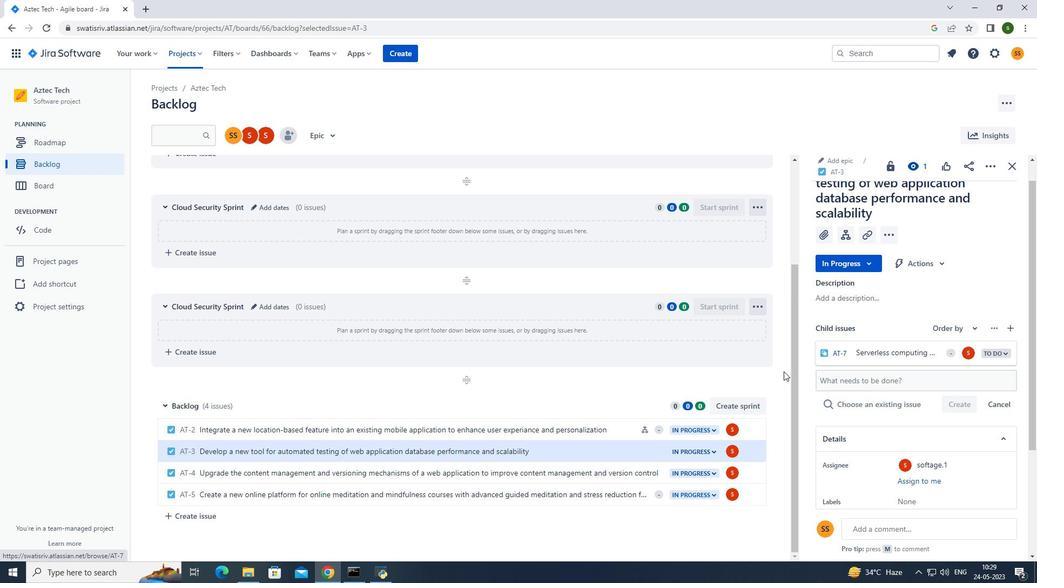 
